 Task: Add an event with the title Third Client Appreciation Luncheon and Networking Session, date '2024/03/20', time 8:30 AM to 10:30 AMand add a description: Participants will engage in self-reflection activities to enhance self-awareness and personal growth as leaders. They will explore strategies for continuous learning, self-motivation, and personal development., put the event into Blue category, logged in from the account softage.8@softage.netand send the event invitation to softage.3@softage.net and softage.4@softage.net. Set a reminder for the event At time of event
Action: Mouse moved to (132, 146)
Screenshot: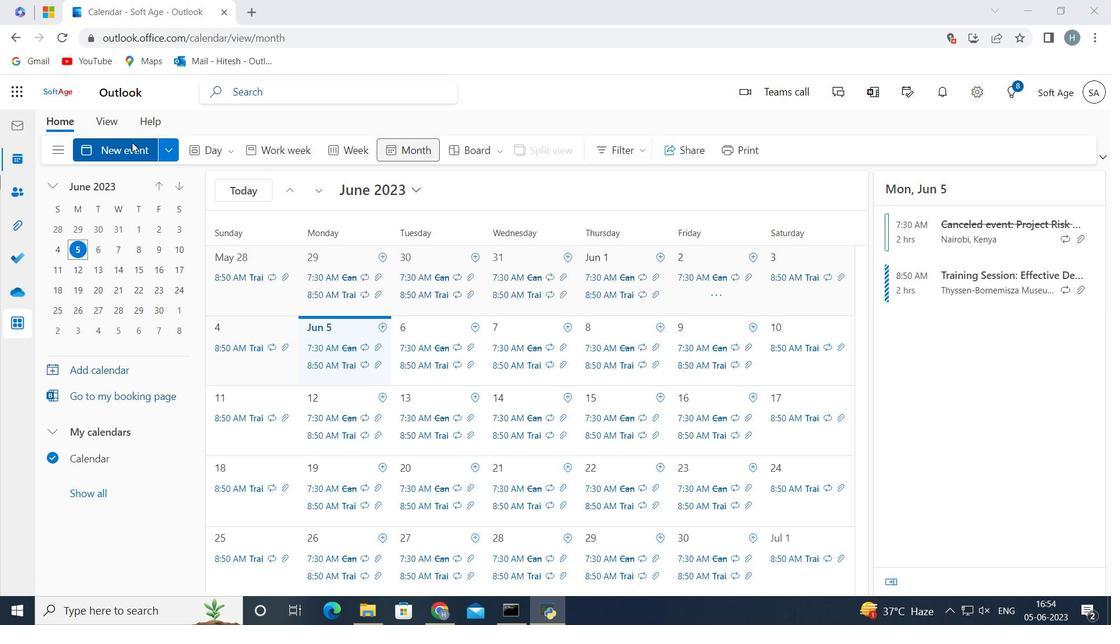 
Action: Mouse pressed left at (132, 146)
Screenshot: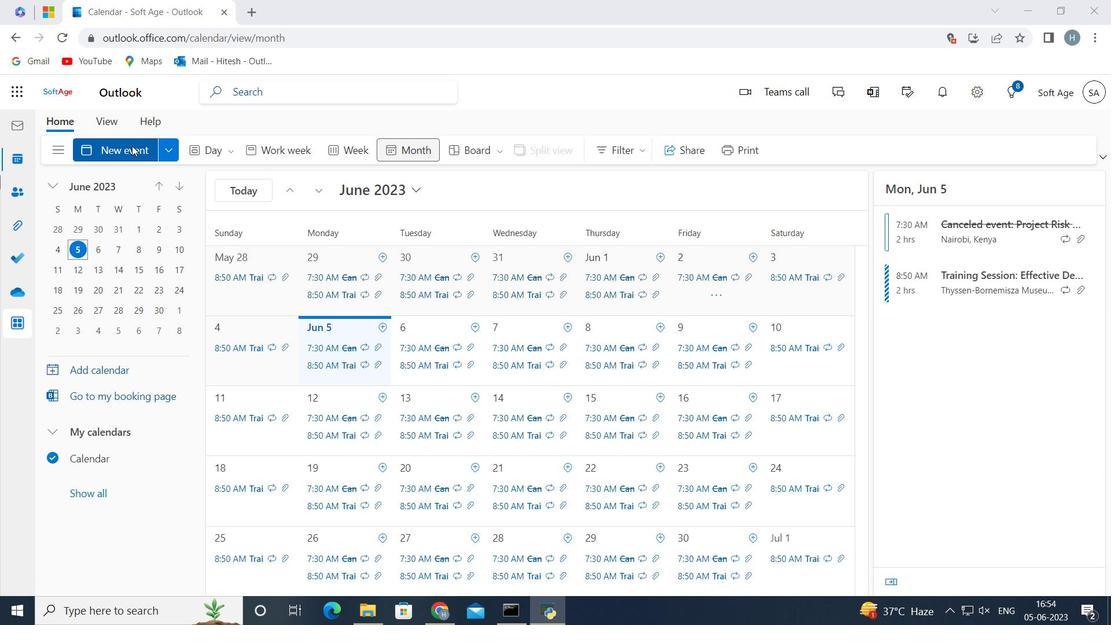 
Action: Mouse moved to (338, 234)
Screenshot: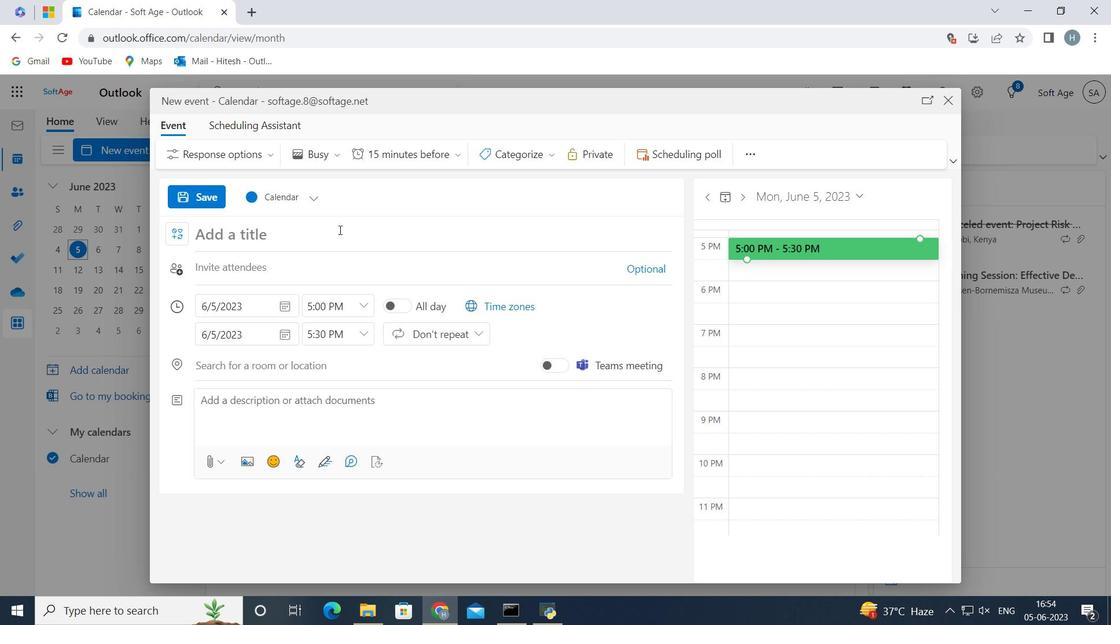 
Action: Mouse pressed left at (338, 234)
Screenshot: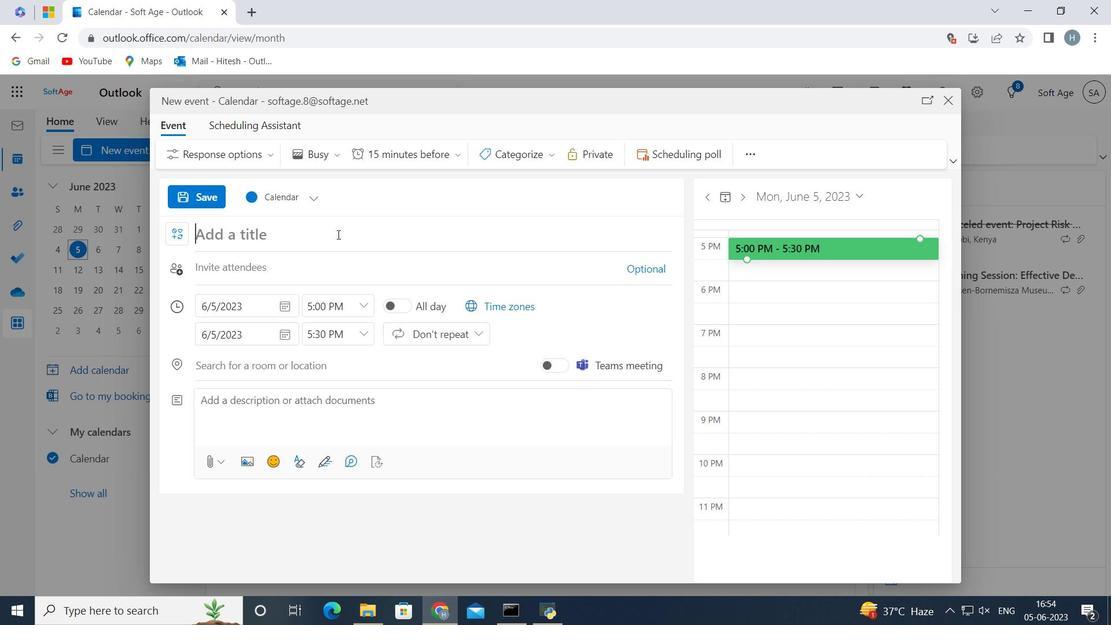 
Action: Key pressed <Key.shift>Third<Key.space><Key.shift>Client<Key.space><Key.shift>Appreciation<Key.space><Key.shift>Luncheon<Key.space>and<Key.space><Key.shift>Networking<Key.space><Key.shift>Session<Key.space>
Screenshot: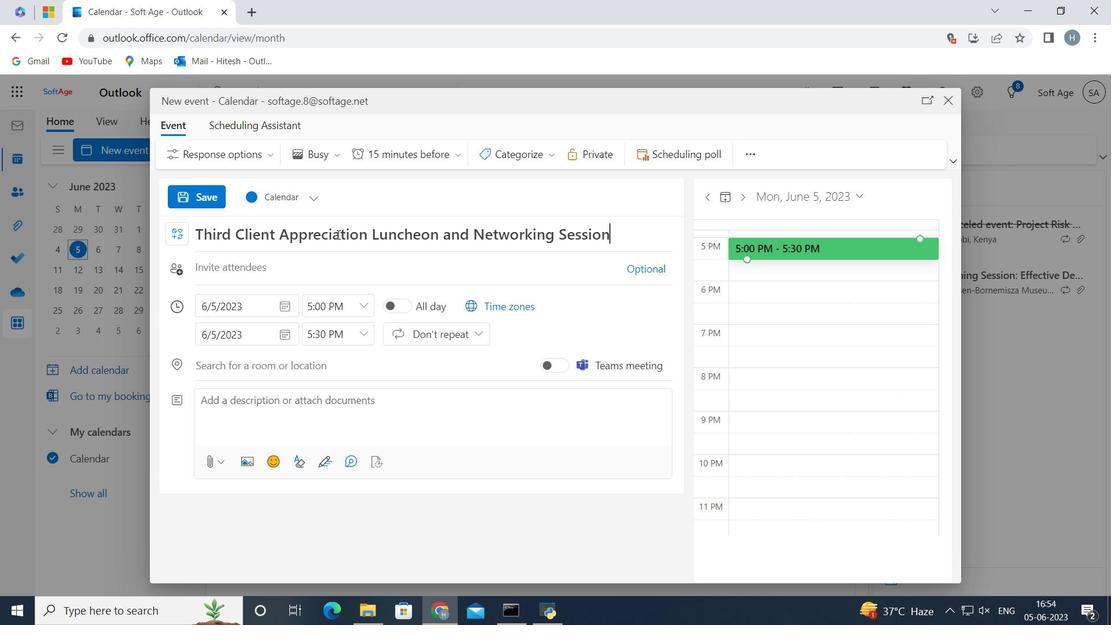
Action: Mouse moved to (286, 302)
Screenshot: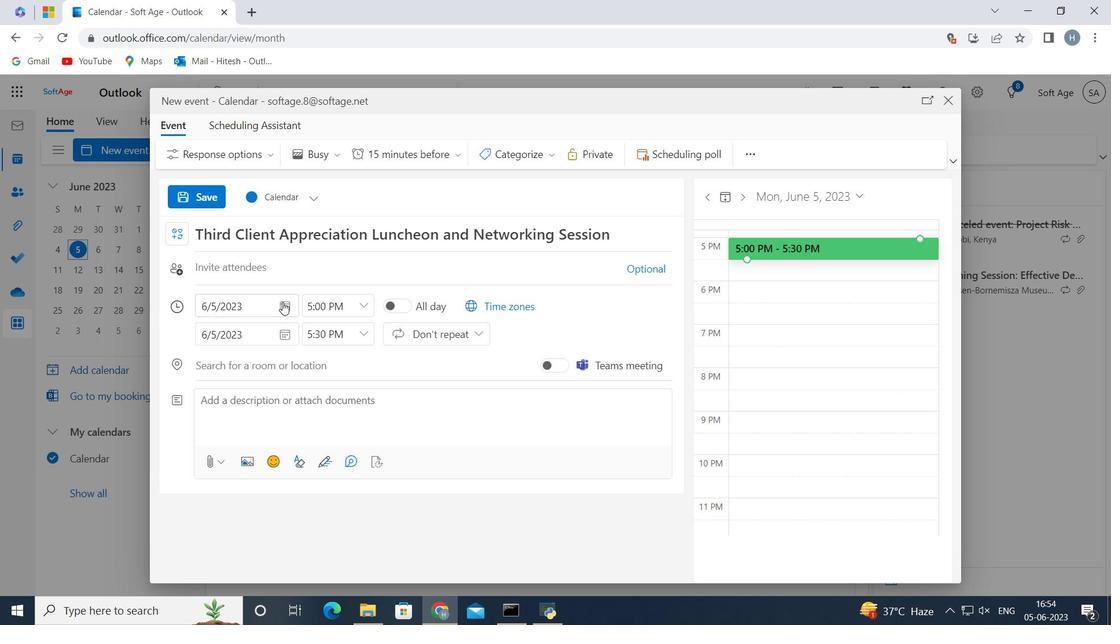 
Action: Mouse pressed left at (286, 302)
Screenshot: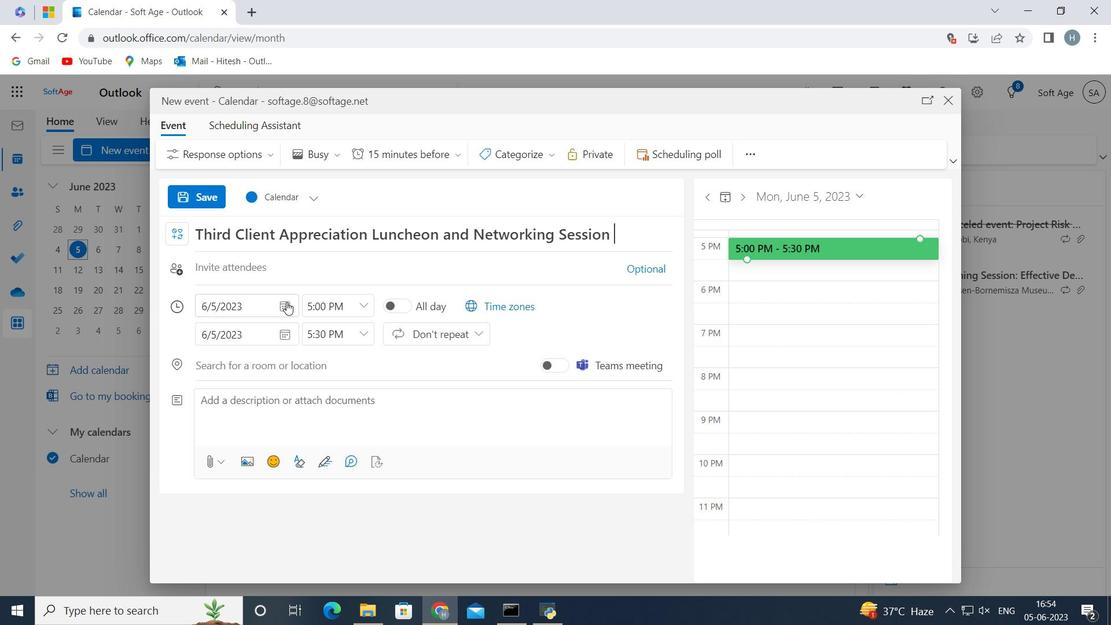 
Action: Mouse moved to (250, 329)
Screenshot: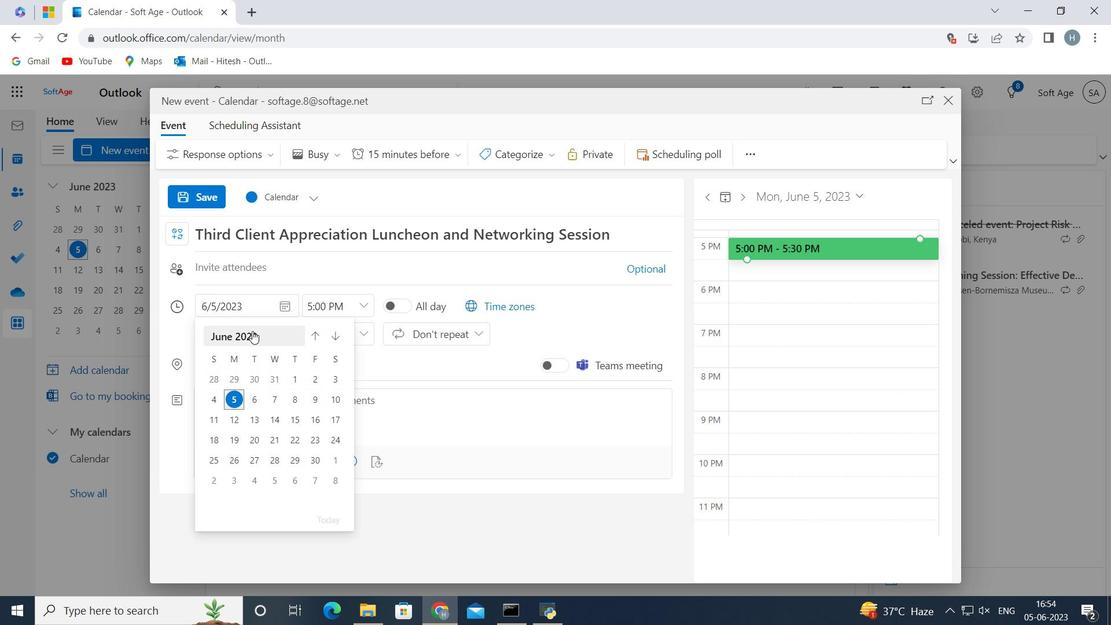 
Action: Mouse pressed left at (250, 329)
Screenshot: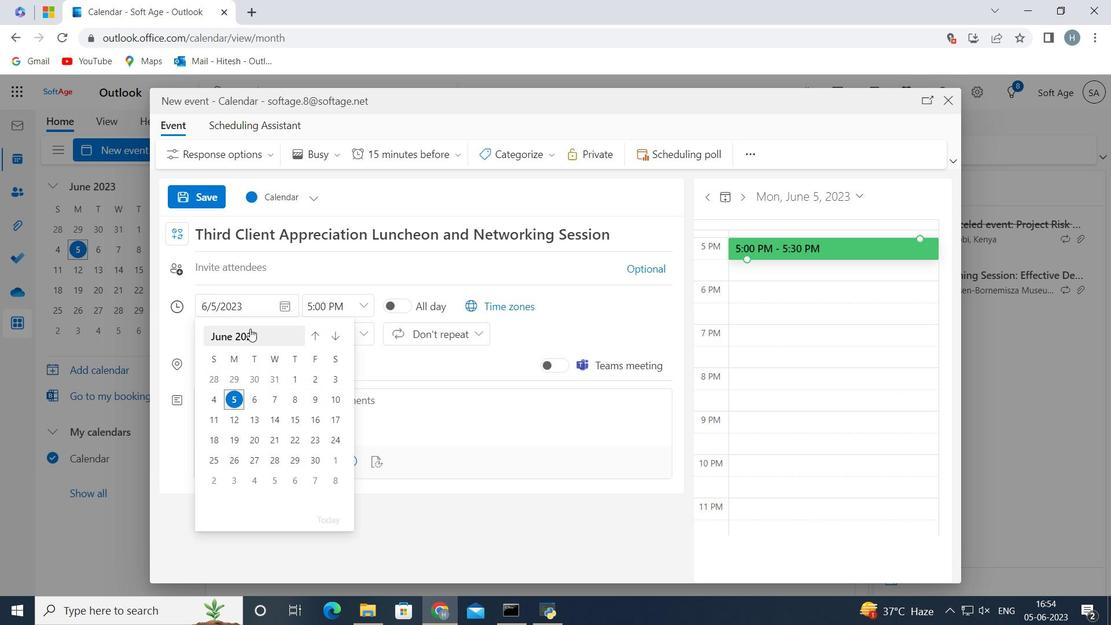 
Action: Mouse pressed left at (250, 329)
Screenshot: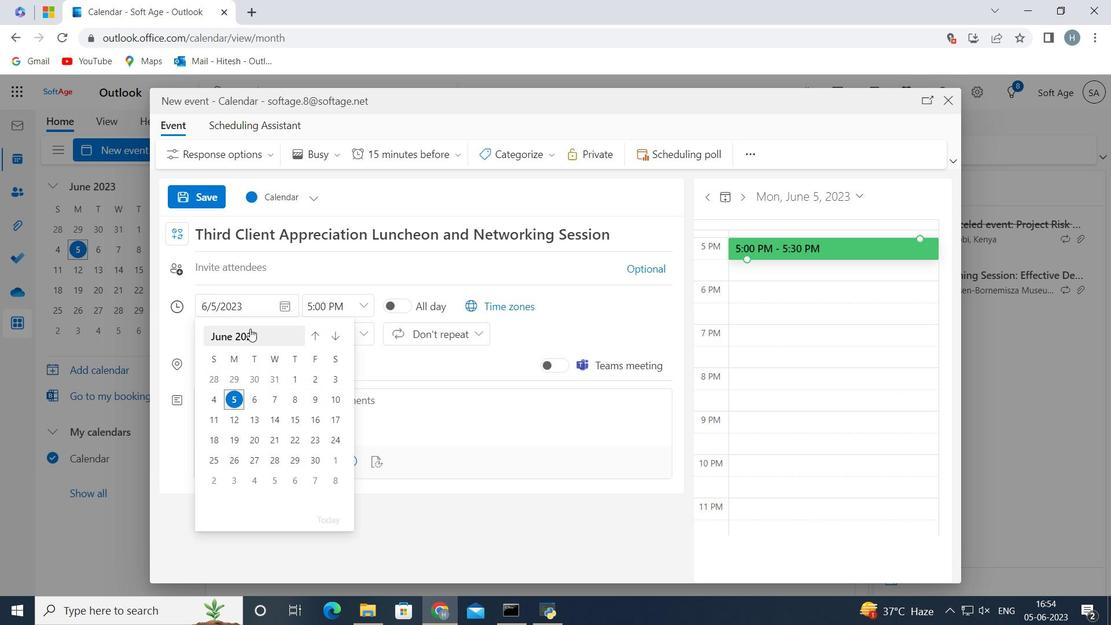 
Action: Mouse moved to (225, 400)
Screenshot: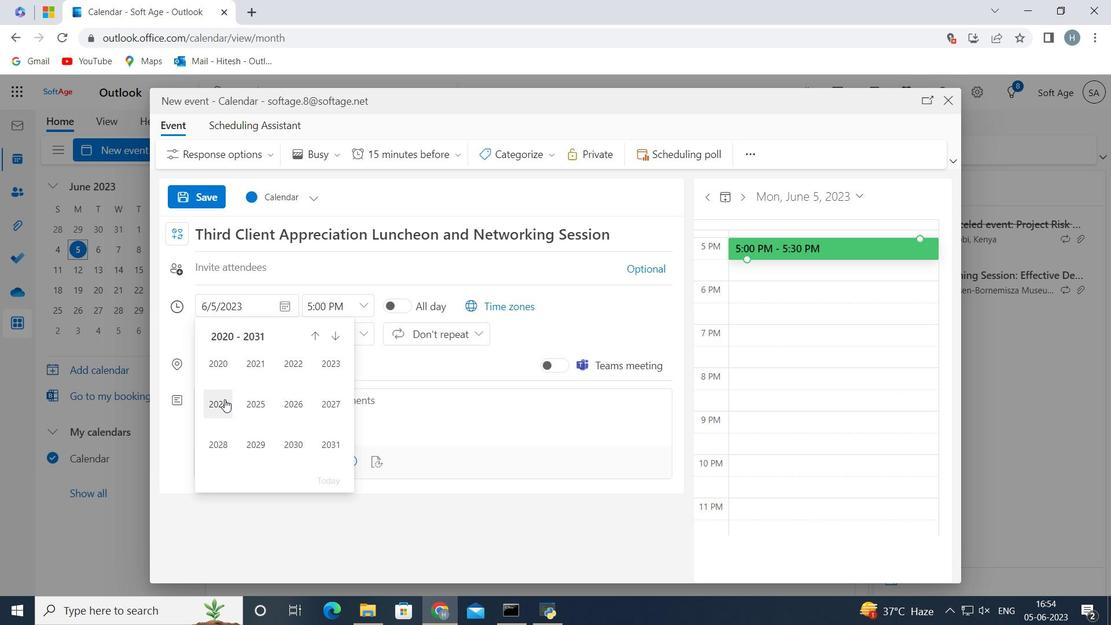 
Action: Mouse pressed left at (225, 400)
Screenshot: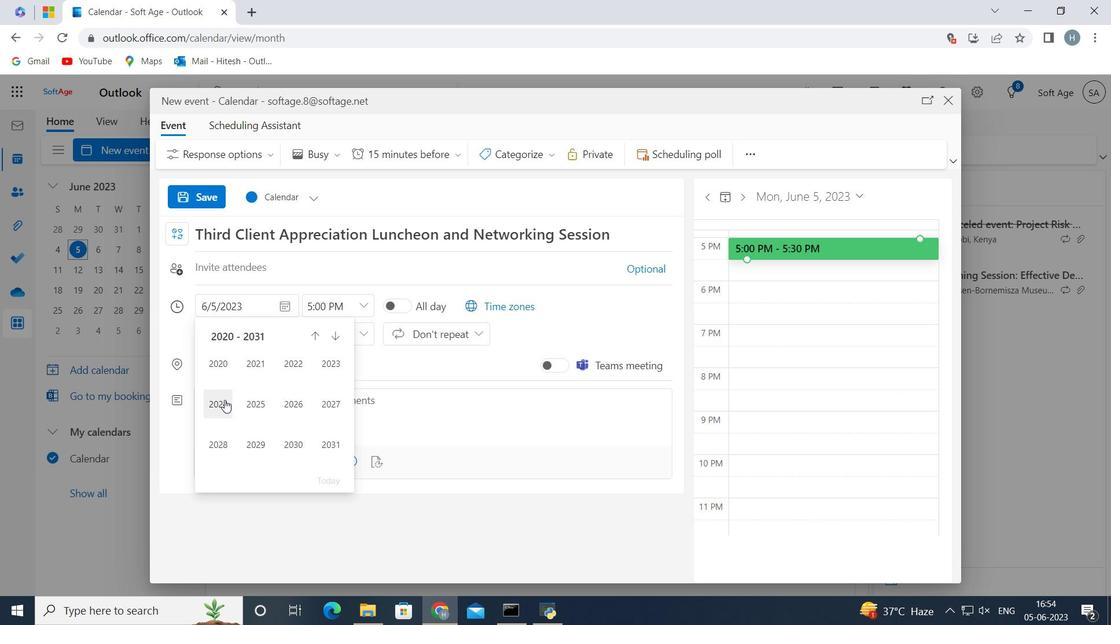 
Action: Mouse moved to (292, 367)
Screenshot: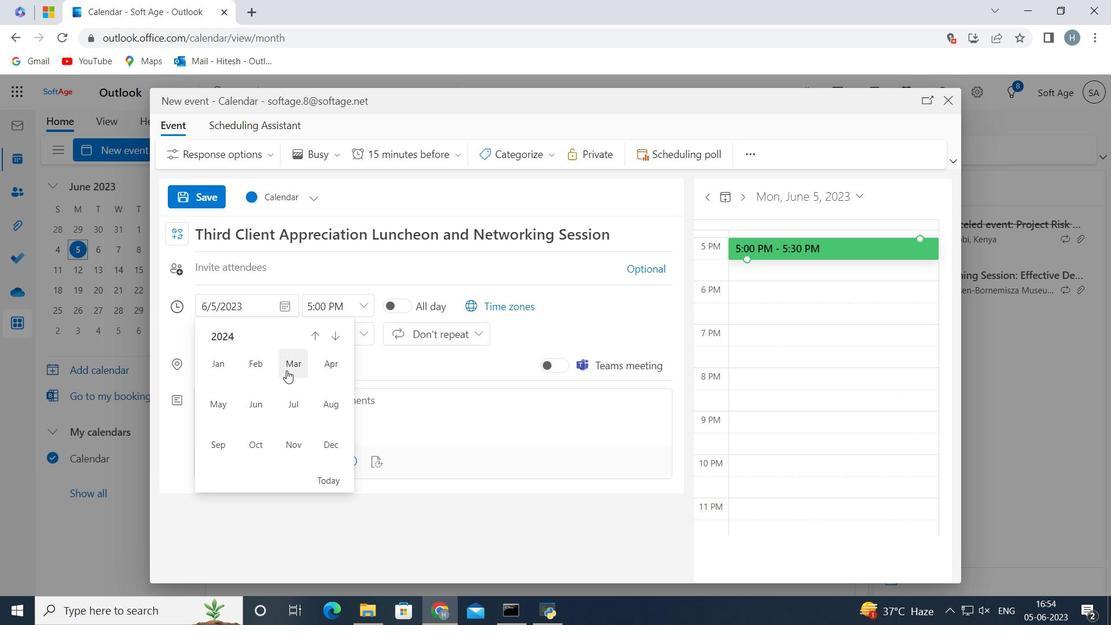 
Action: Mouse pressed left at (292, 367)
Screenshot: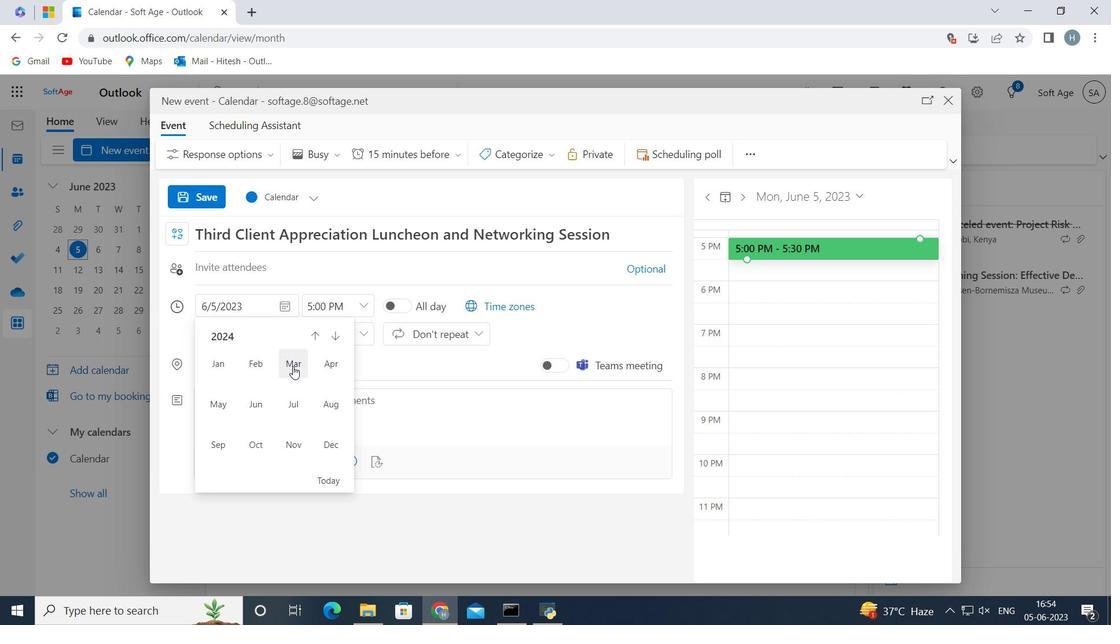 
Action: Mouse moved to (274, 438)
Screenshot: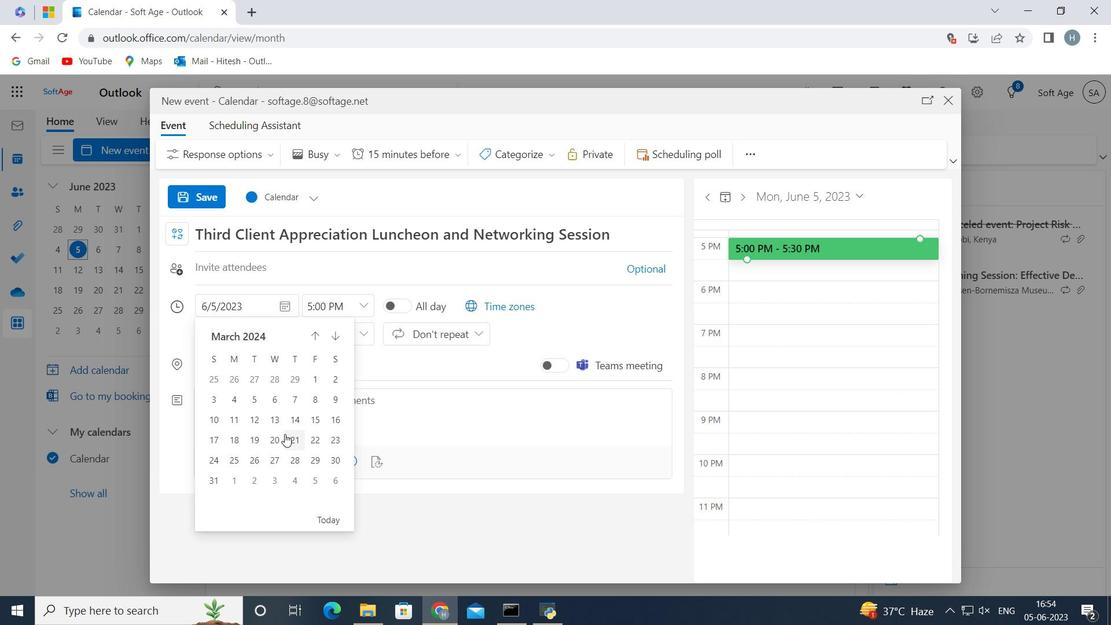 
Action: Mouse pressed left at (274, 438)
Screenshot: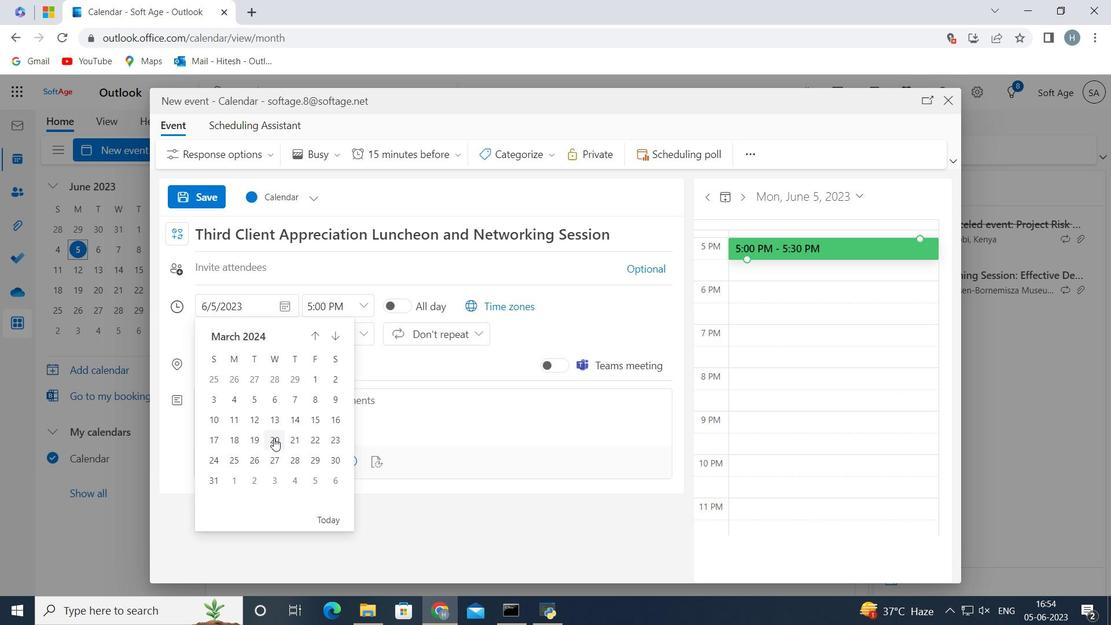 
Action: Mouse moved to (364, 306)
Screenshot: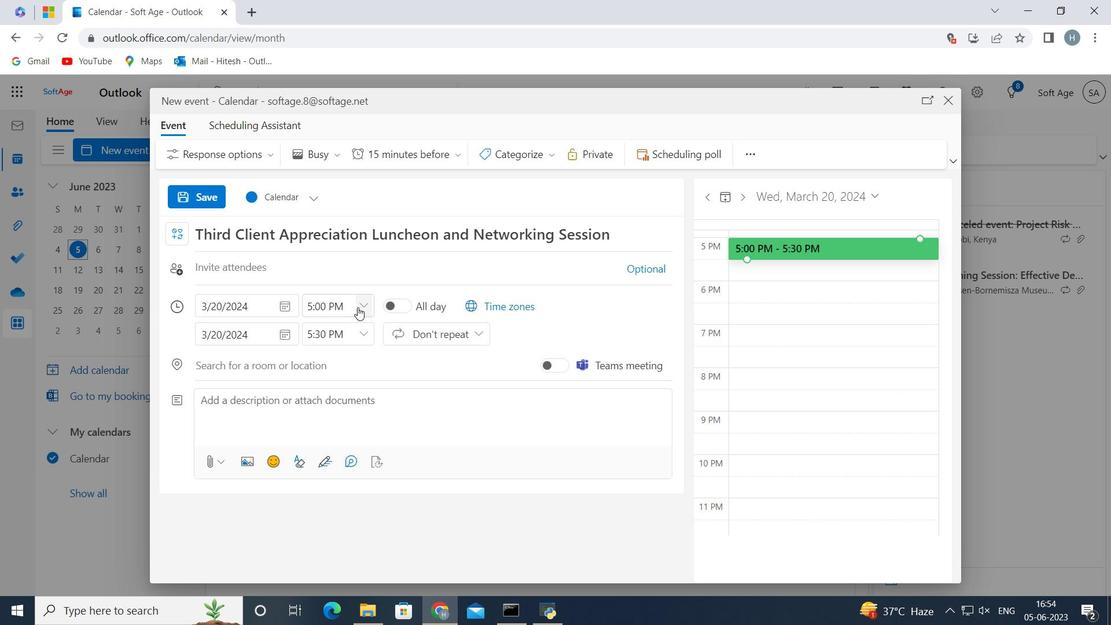 
Action: Mouse pressed left at (364, 306)
Screenshot: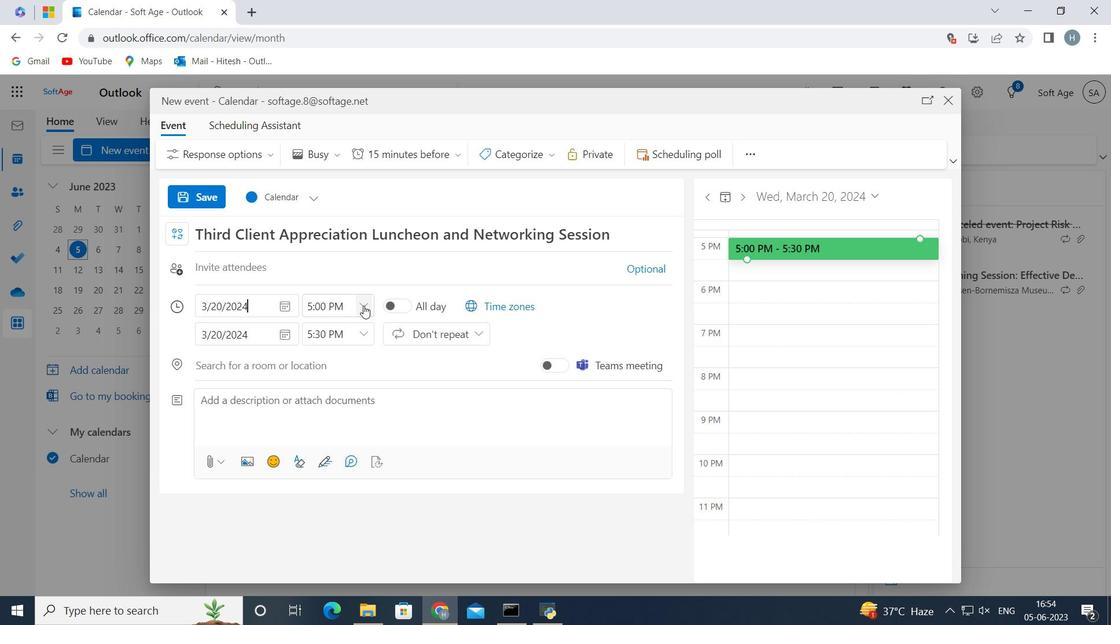 
Action: Mouse moved to (352, 377)
Screenshot: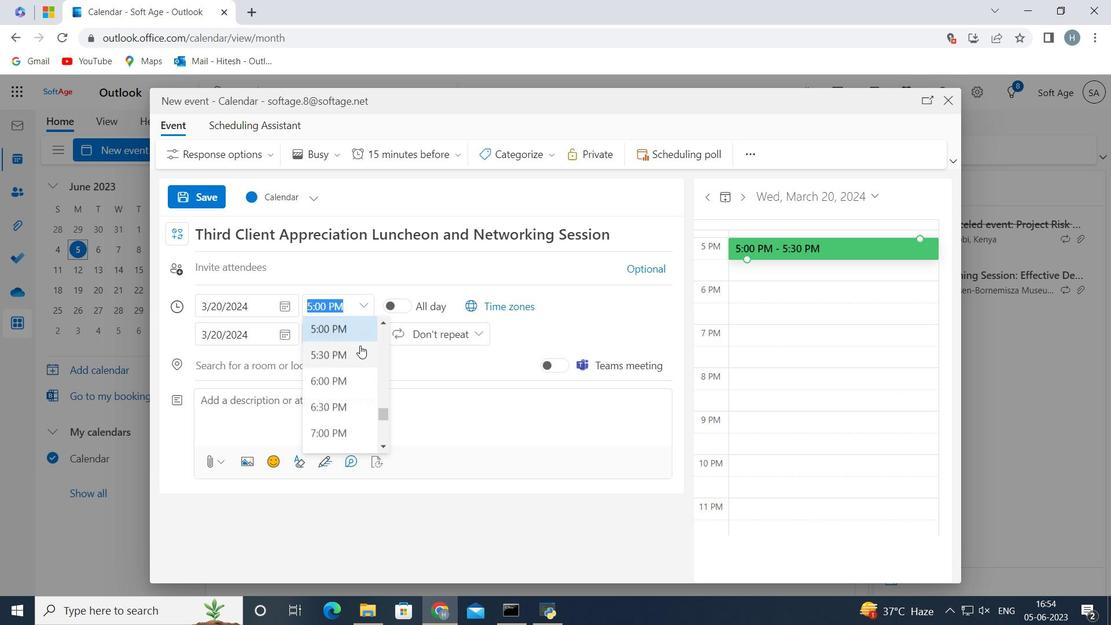 
Action: Mouse scrolled (352, 378) with delta (0, 0)
Screenshot: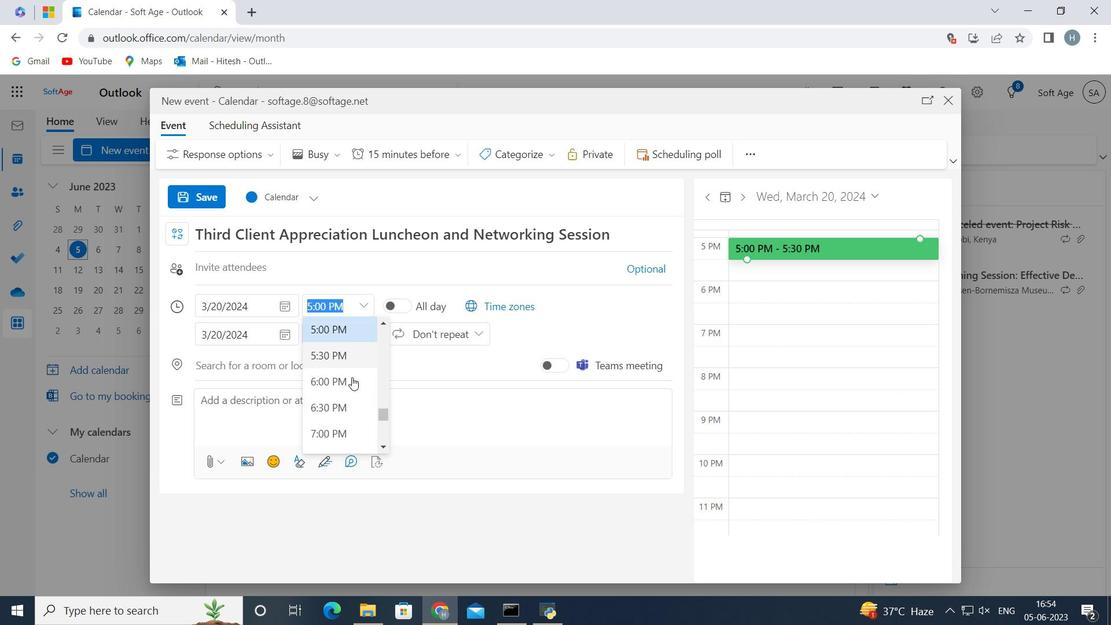 
Action: Mouse scrolled (352, 378) with delta (0, 0)
Screenshot: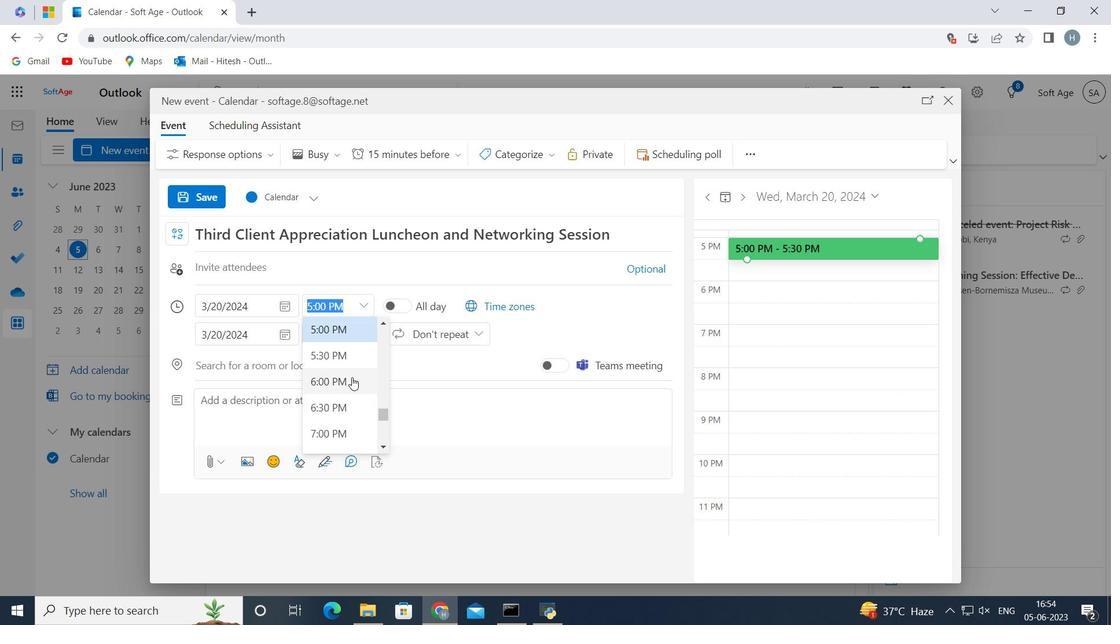 
Action: Mouse scrolled (352, 378) with delta (0, 0)
Screenshot: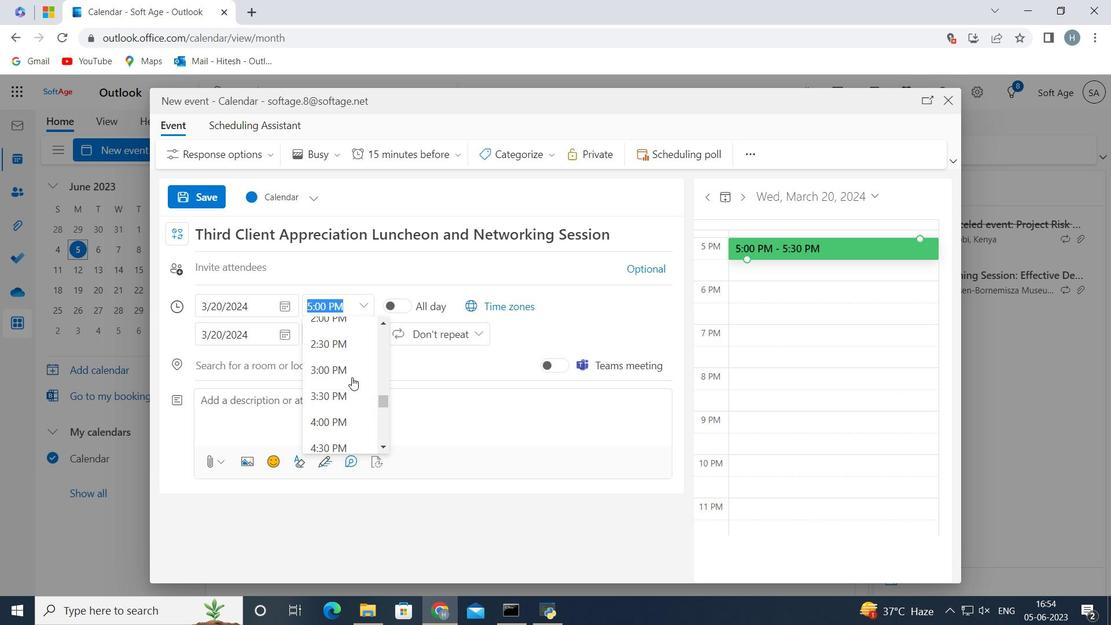
Action: Mouse scrolled (352, 378) with delta (0, 0)
Screenshot: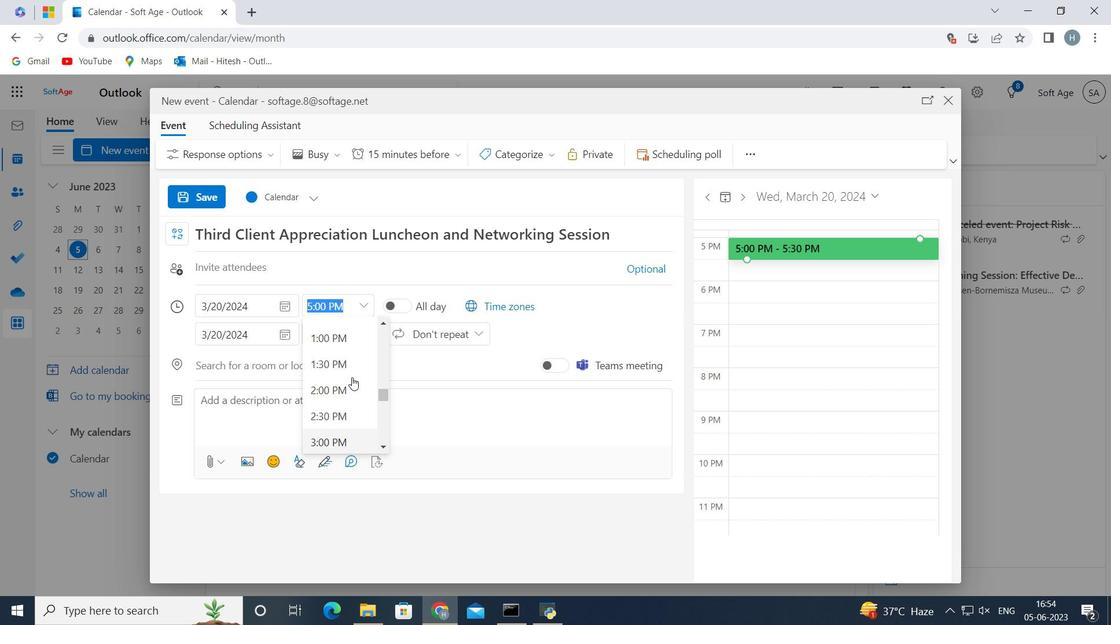 
Action: Mouse scrolled (352, 378) with delta (0, 0)
Screenshot: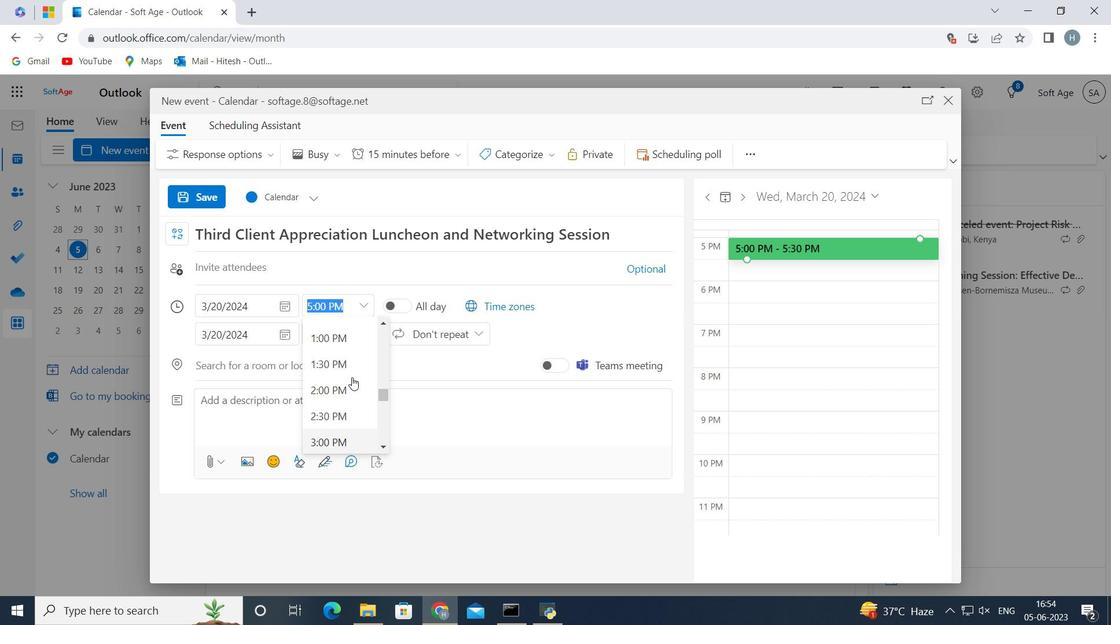 
Action: Mouse scrolled (352, 378) with delta (0, 0)
Screenshot: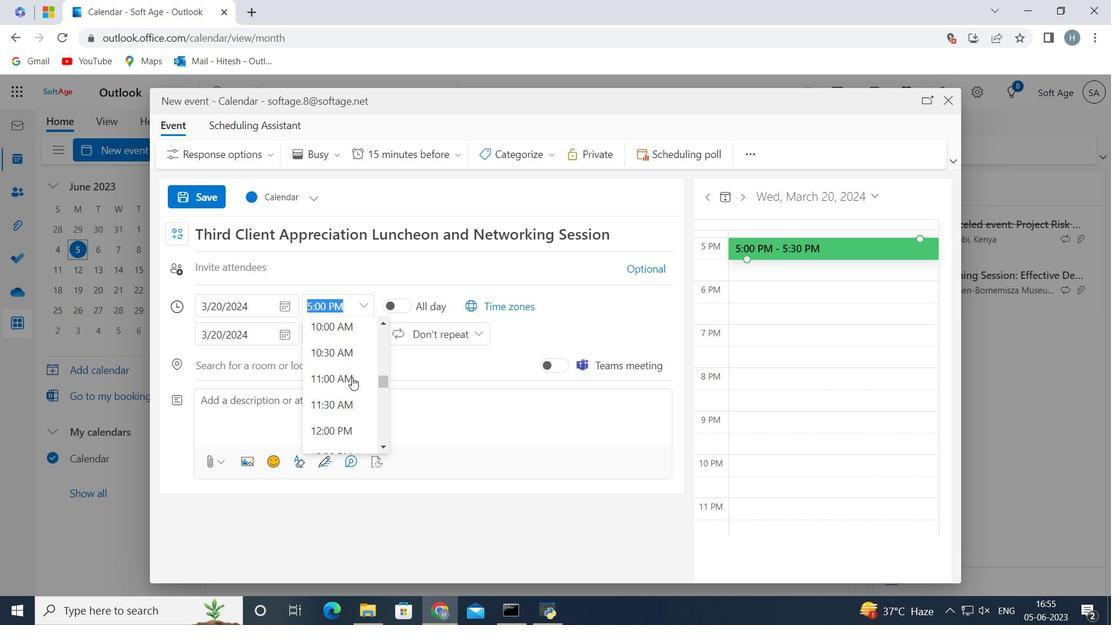 
Action: Mouse moved to (327, 322)
Screenshot: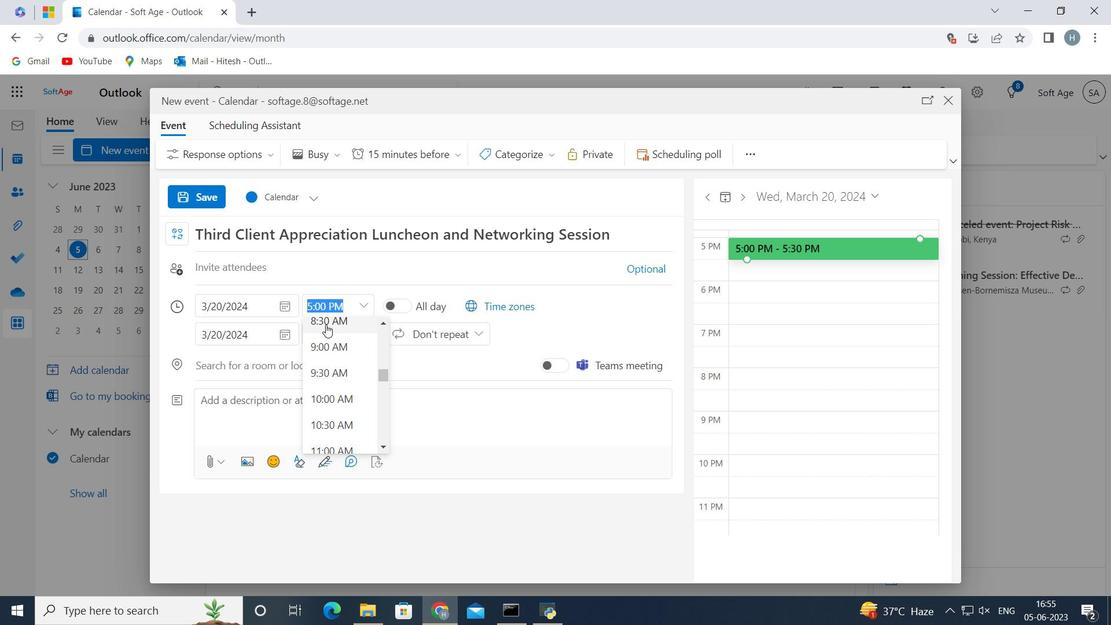 
Action: Mouse pressed left at (327, 322)
Screenshot: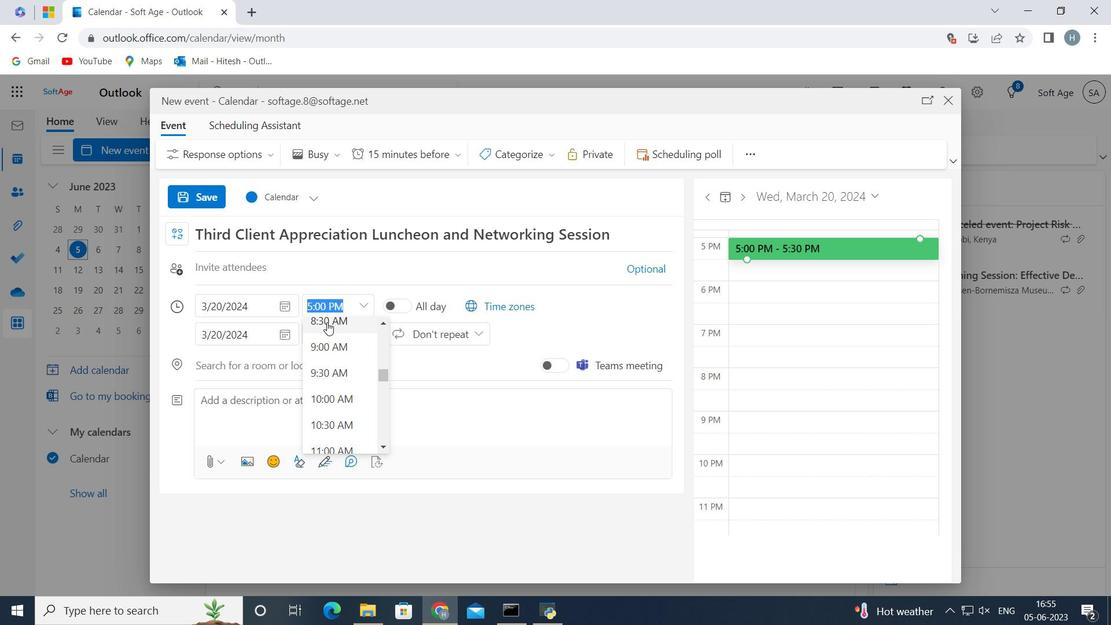 
Action: Mouse moved to (362, 335)
Screenshot: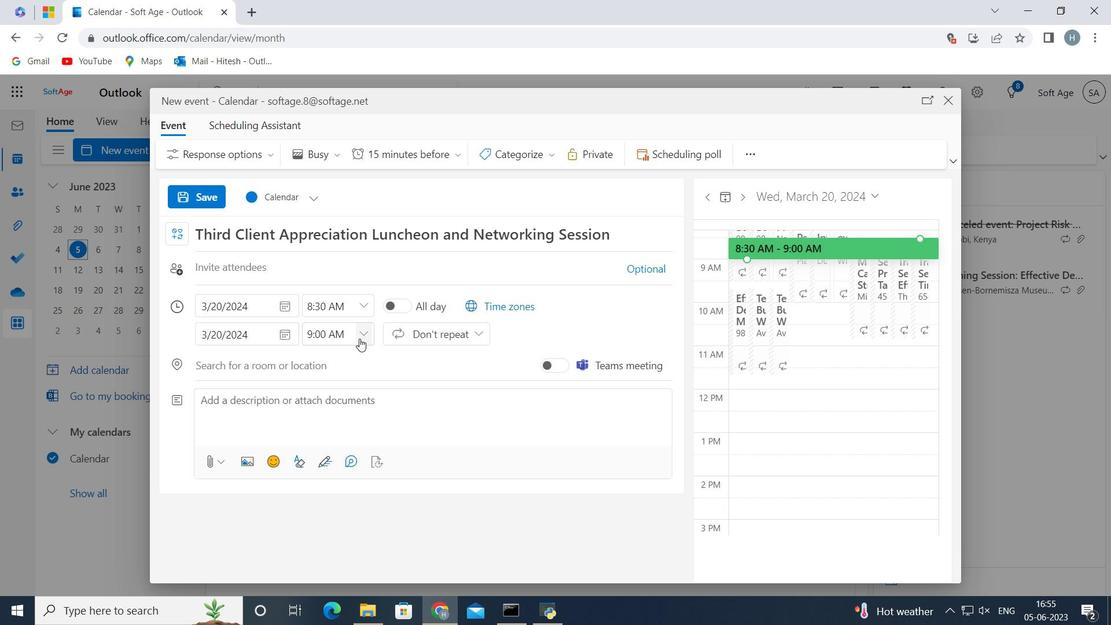 
Action: Mouse pressed left at (362, 335)
Screenshot: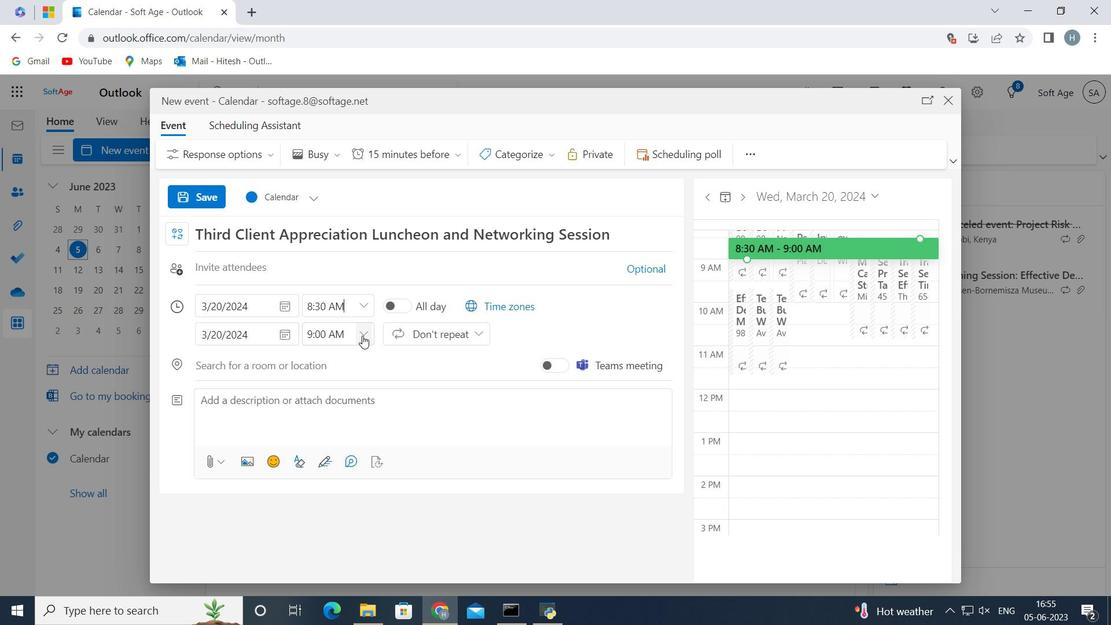 
Action: Mouse moved to (362, 437)
Screenshot: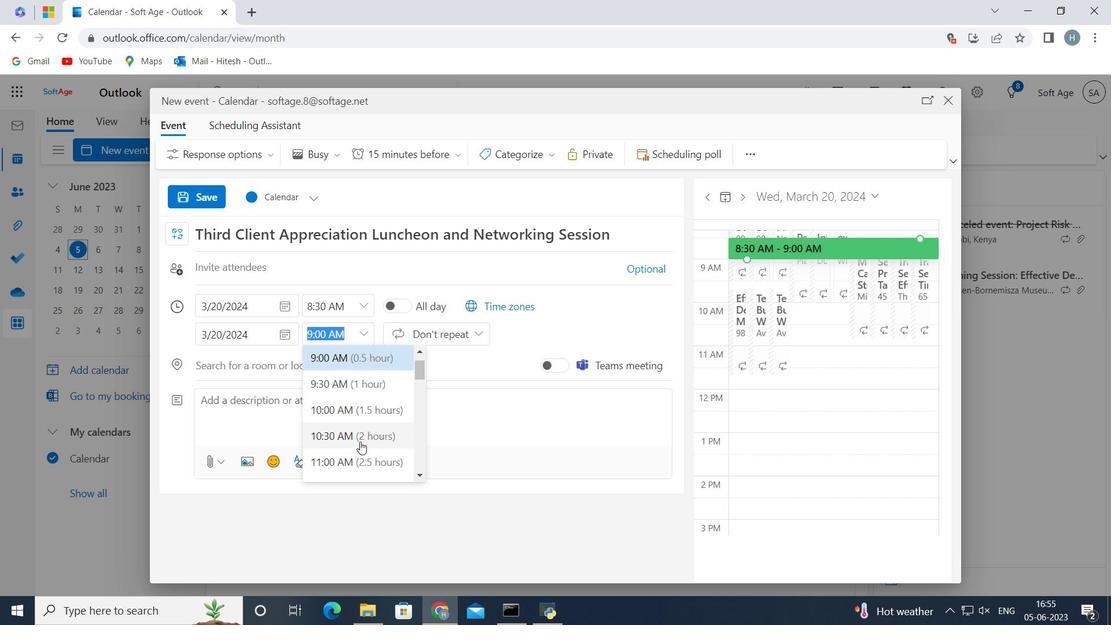 
Action: Mouse pressed left at (362, 437)
Screenshot: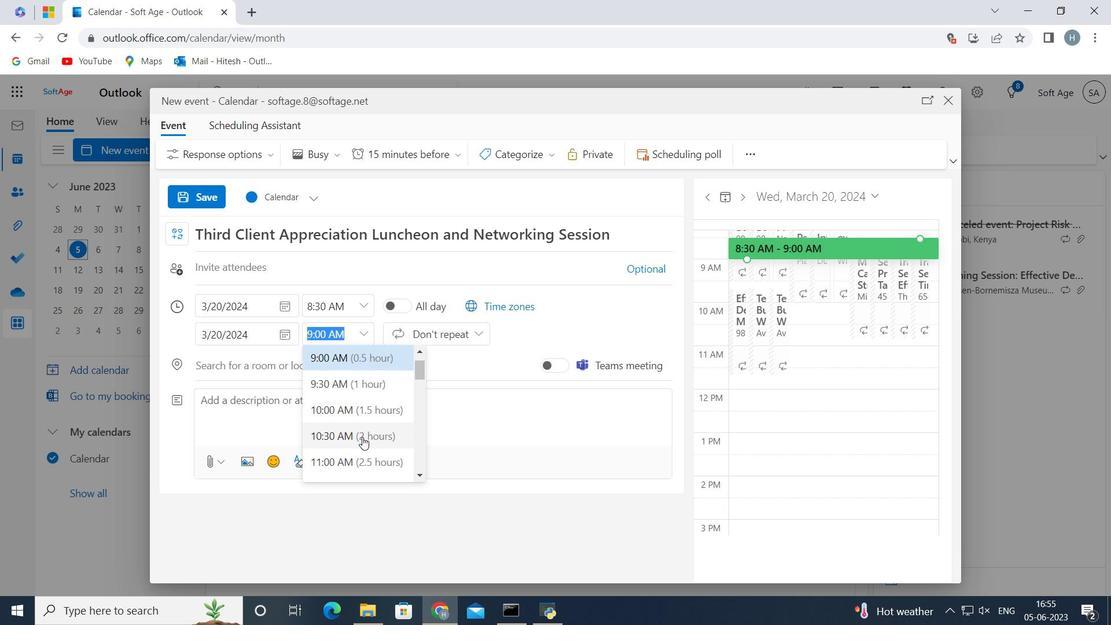 
Action: Mouse moved to (363, 401)
Screenshot: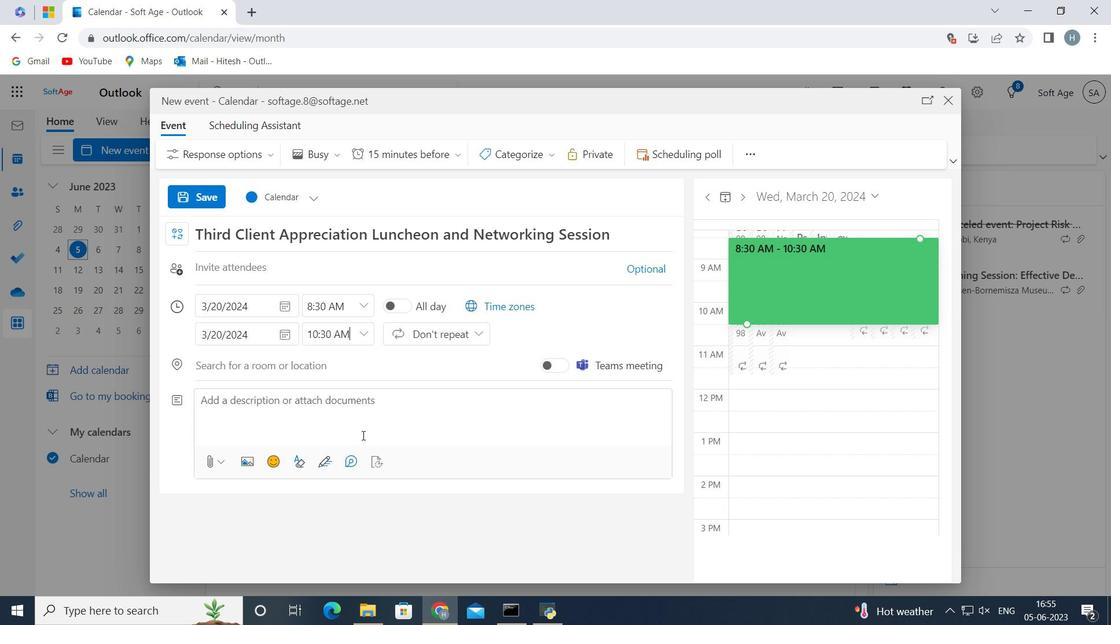 
Action: Mouse pressed left at (363, 401)
Screenshot: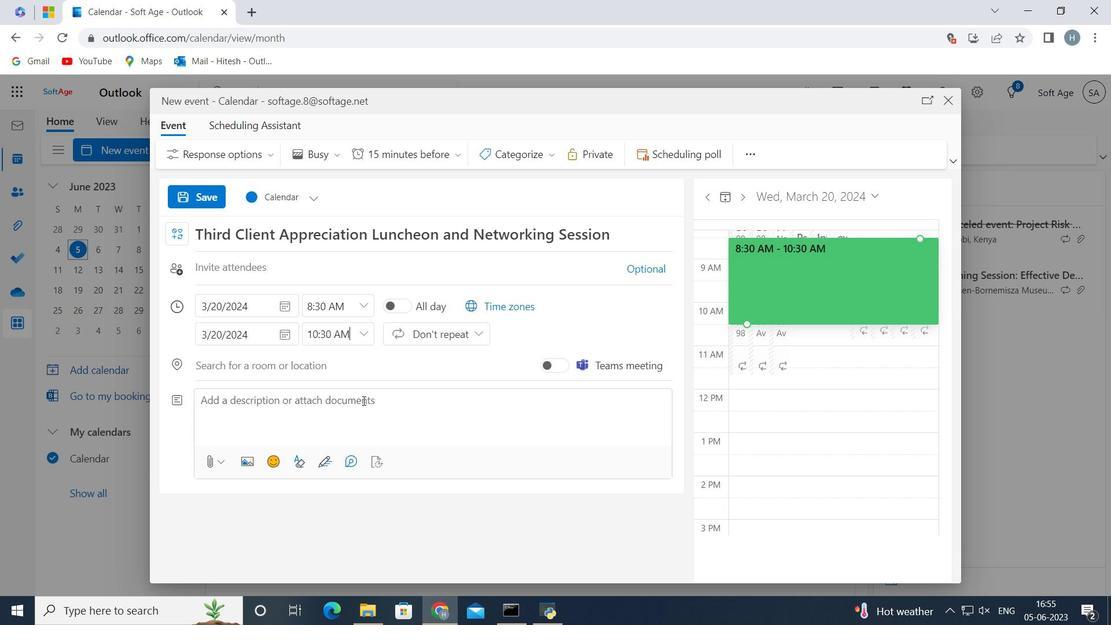 
Action: Key pressed <Key.shift><Key.shift><Key.shift><Key.shift><Key.shift><Key.shift><Key.shift><Key.shift><Key.shift>Participants<Key.space>will<Key.space>engage<Key.space>in<Key.space>self-reflection<Key.space>activities<Key.space>to<Key.space>enhance<Key.space>self-awareness<Key.space>and<Key.space>personal<Key.space>growth<Key.space>as<Key.space>leaders.<Key.space><Key.shift>They<Key.space>will<Key.space>explore<Key.space>strategies<Key.space>for<Key.space>continuous<Key.space>learning,<Key.space>self-motivation,<Key.space>and<Key.space>personal<Key.space>development.<Key.space>
Screenshot: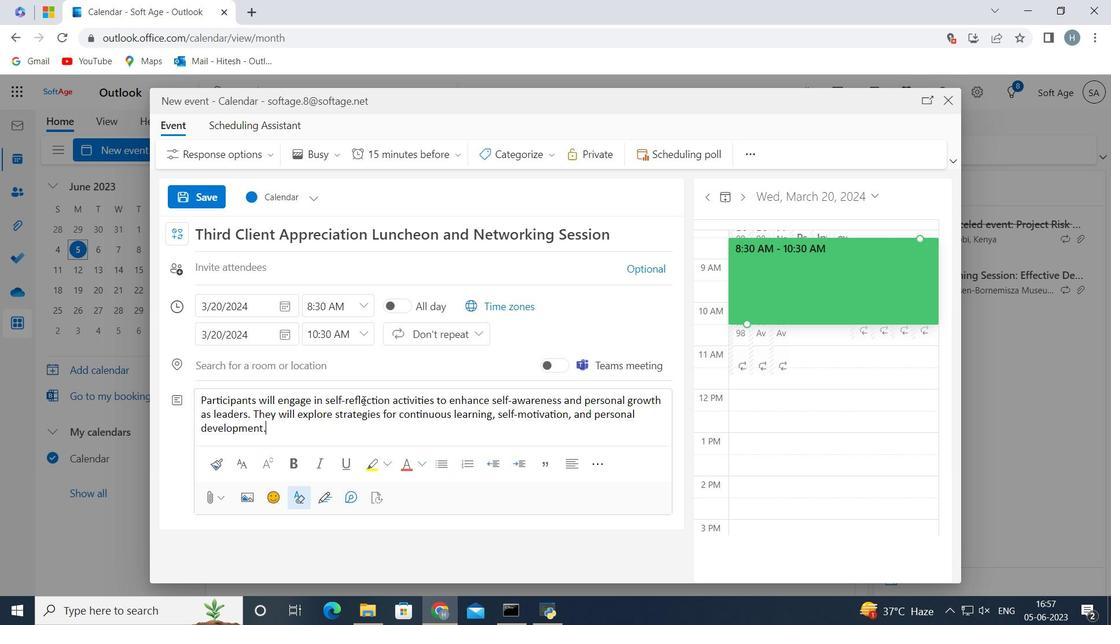 
Action: Mouse moved to (508, 157)
Screenshot: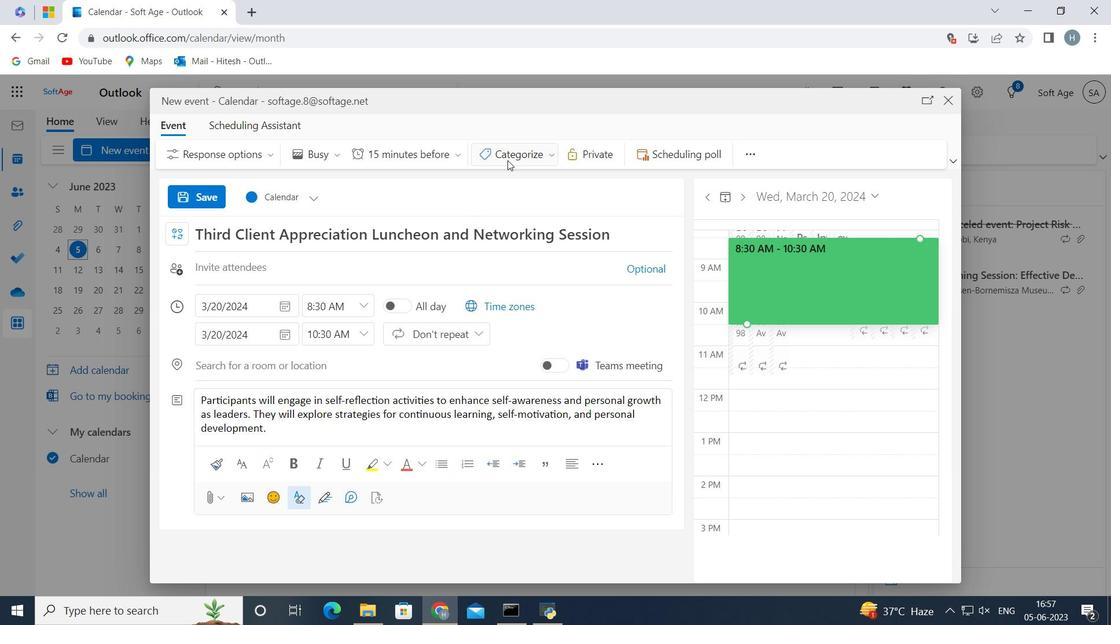 
Action: Mouse pressed left at (508, 157)
Screenshot: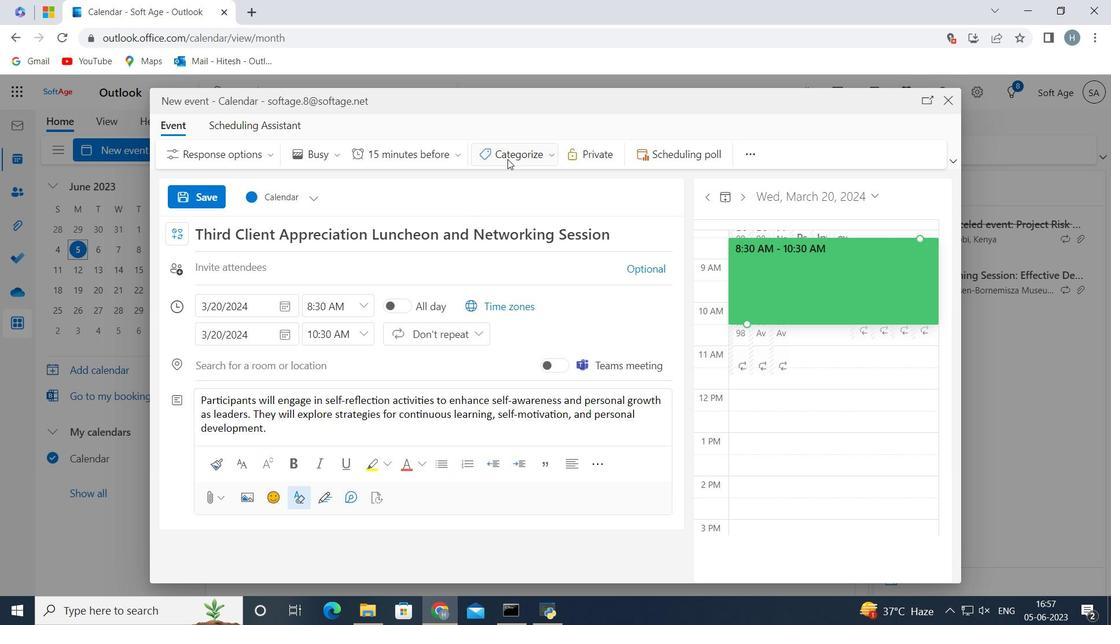 
Action: Mouse moved to (520, 183)
Screenshot: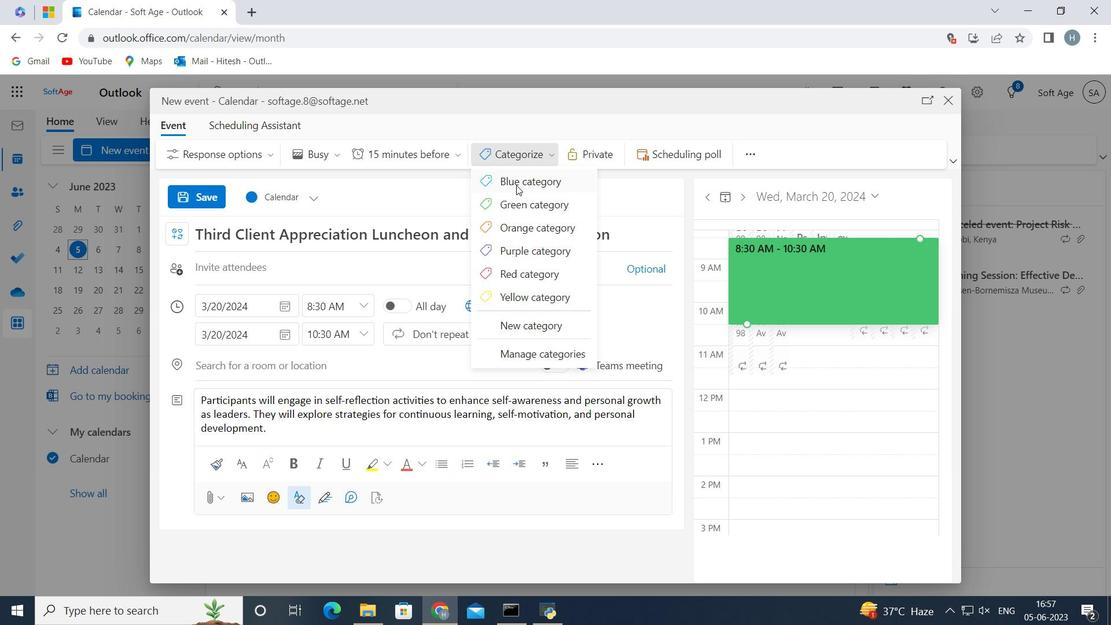 
Action: Mouse pressed left at (520, 183)
Screenshot: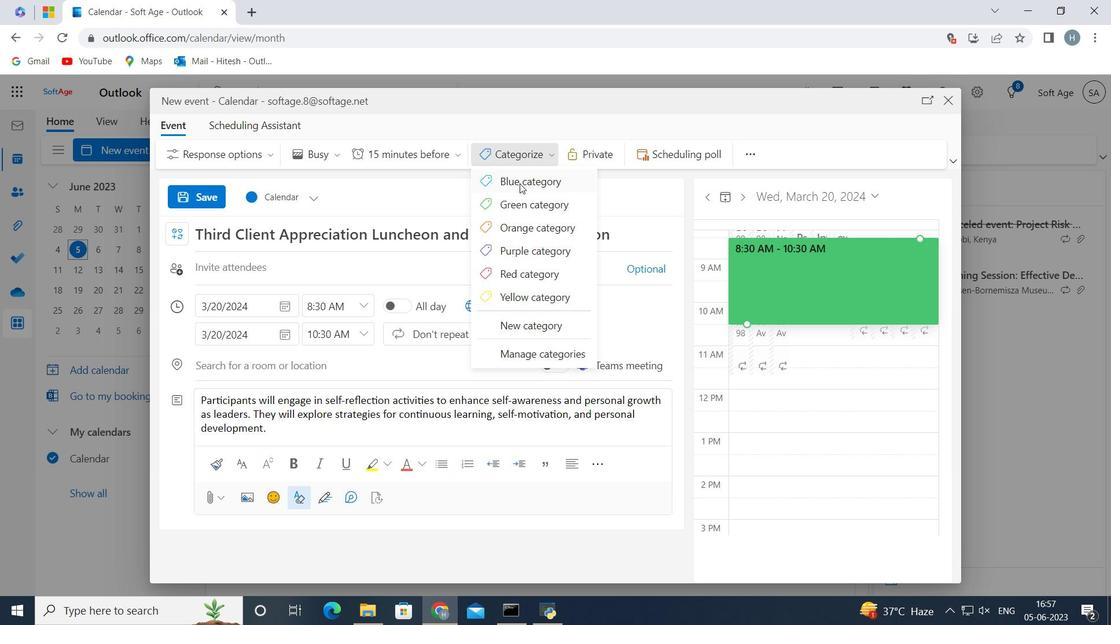 
Action: Mouse moved to (366, 269)
Screenshot: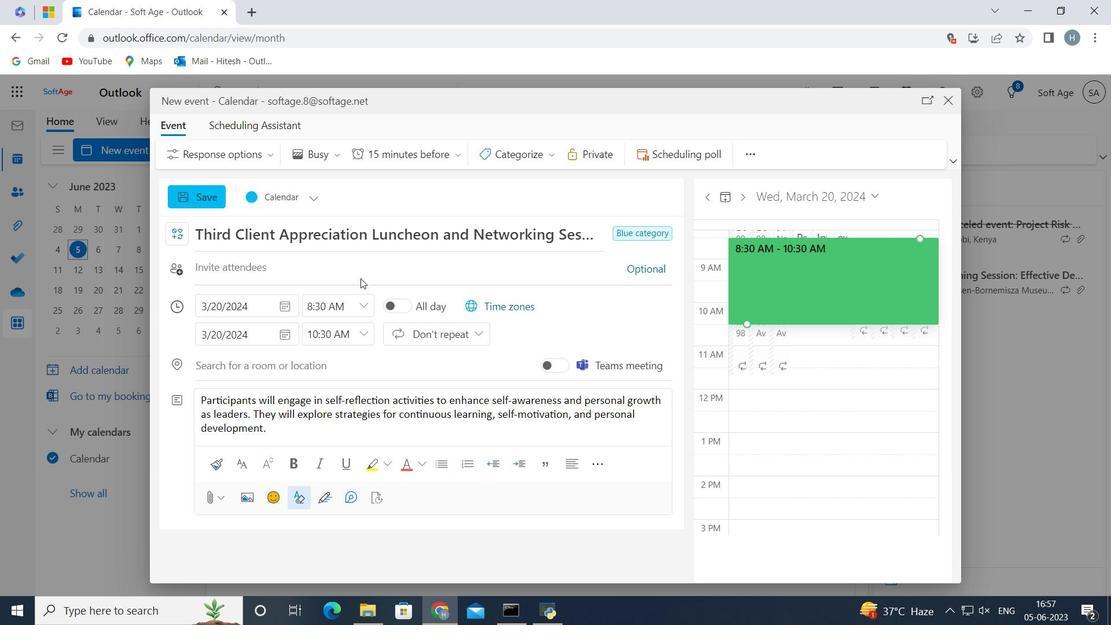 
Action: Mouse pressed left at (366, 269)
Screenshot: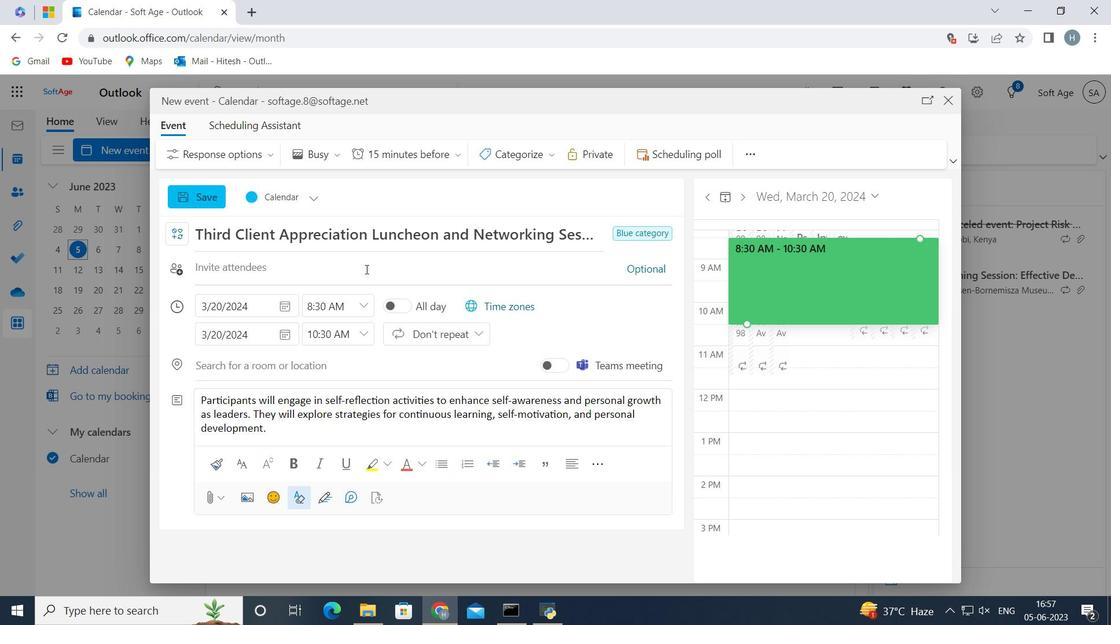 
Action: Key pressed softage.3<Key.shift>@softage.net
Screenshot: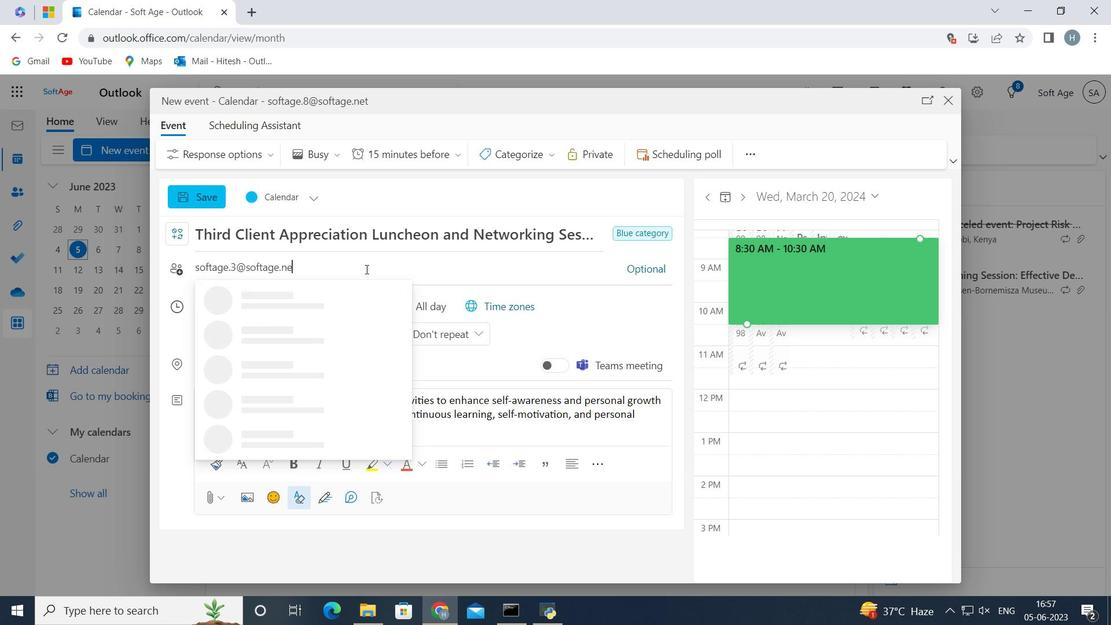 
Action: Mouse moved to (323, 297)
Screenshot: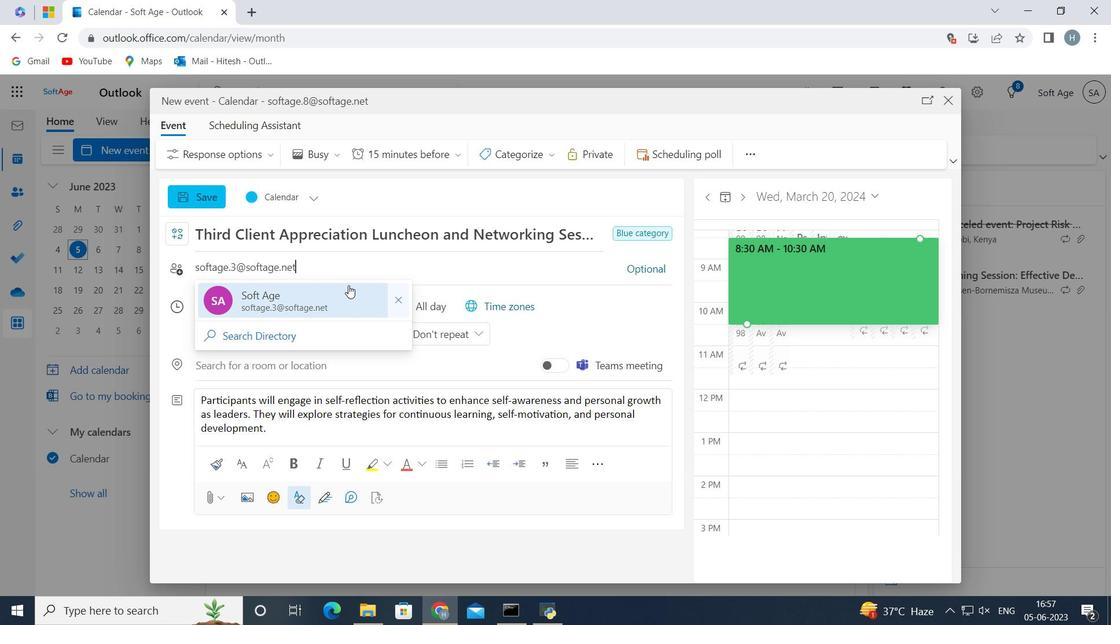 
Action: Mouse pressed left at (323, 297)
Screenshot: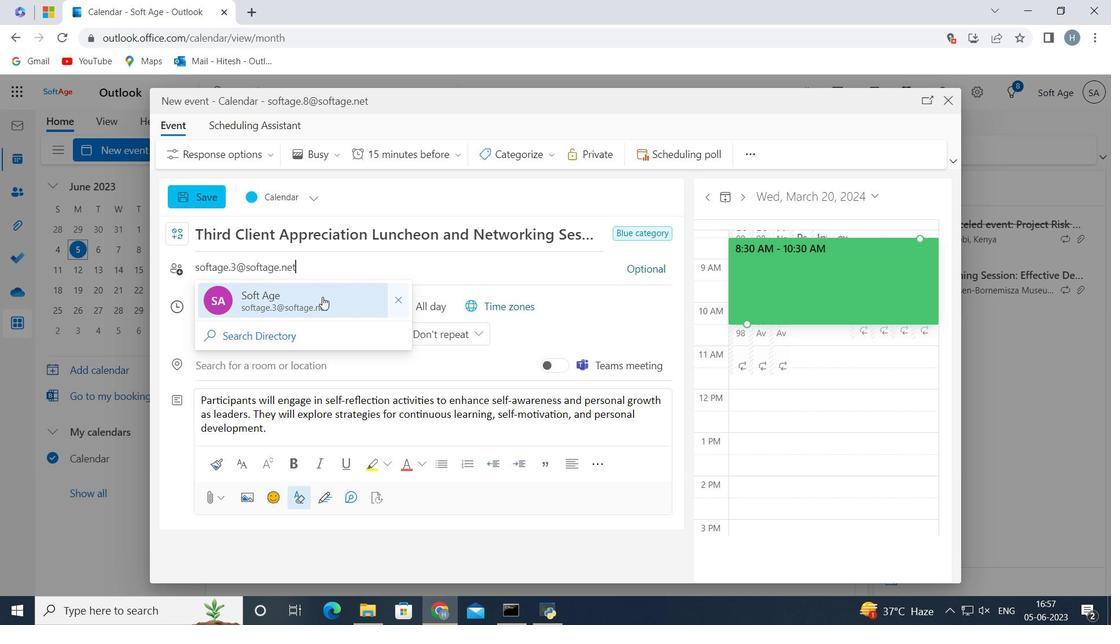 
Action: Mouse moved to (321, 299)
Screenshot: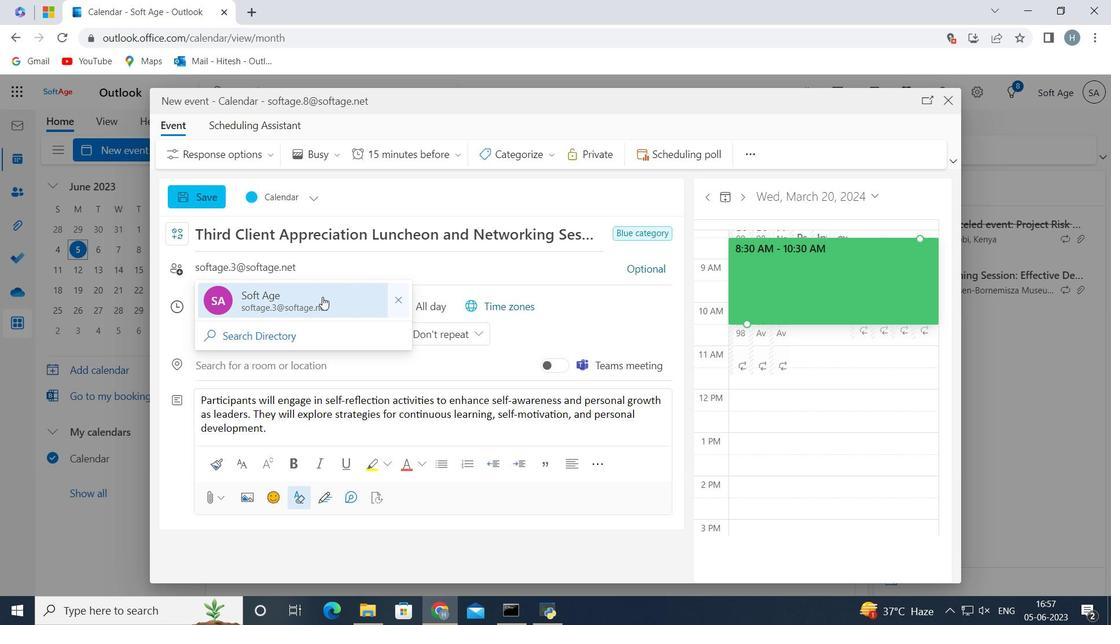 
Action: Key pressed softage.4<Key.shift>@softage.n
Screenshot: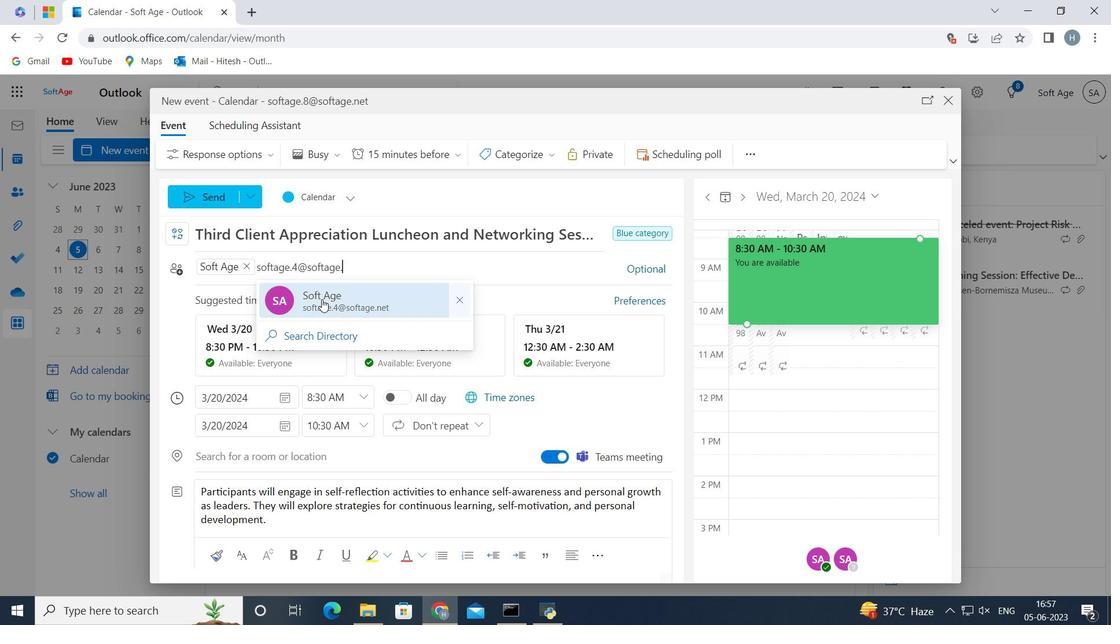 
Action: Mouse moved to (321, 299)
Screenshot: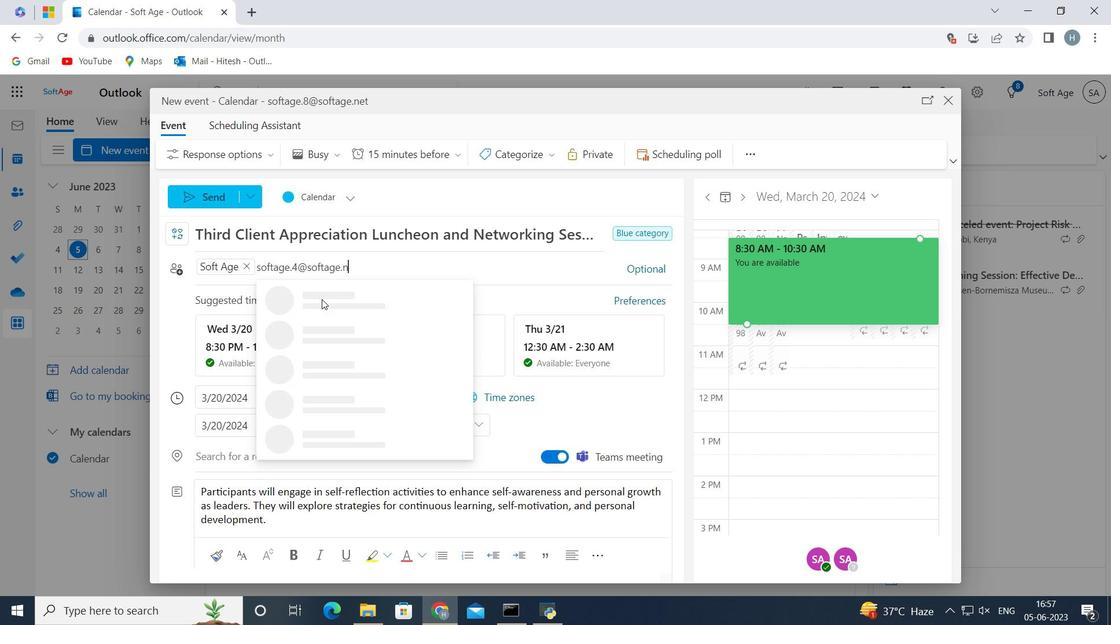 
Action: Key pressed et
Screenshot: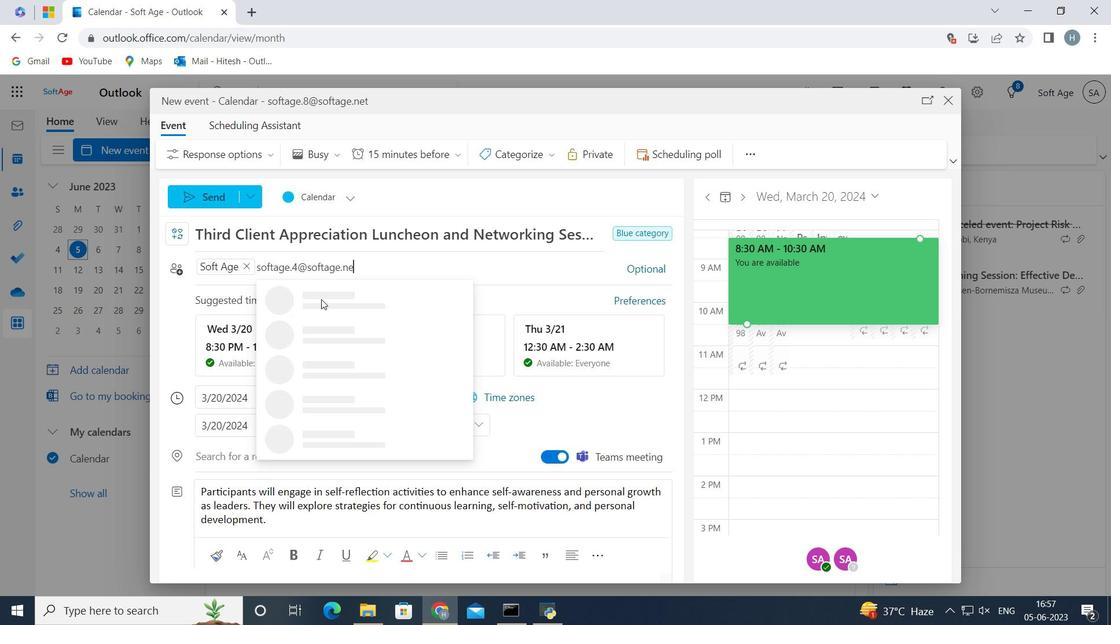 
Action: Mouse pressed left at (321, 299)
Screenshot: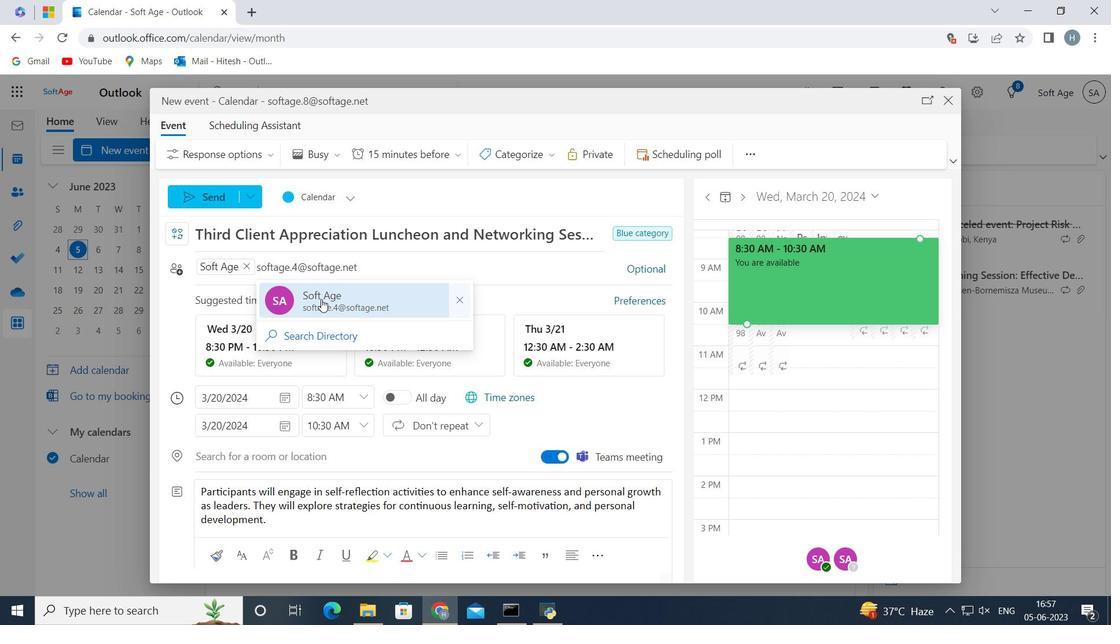
Action: Mouse moved to (444, 151)
Screenshot: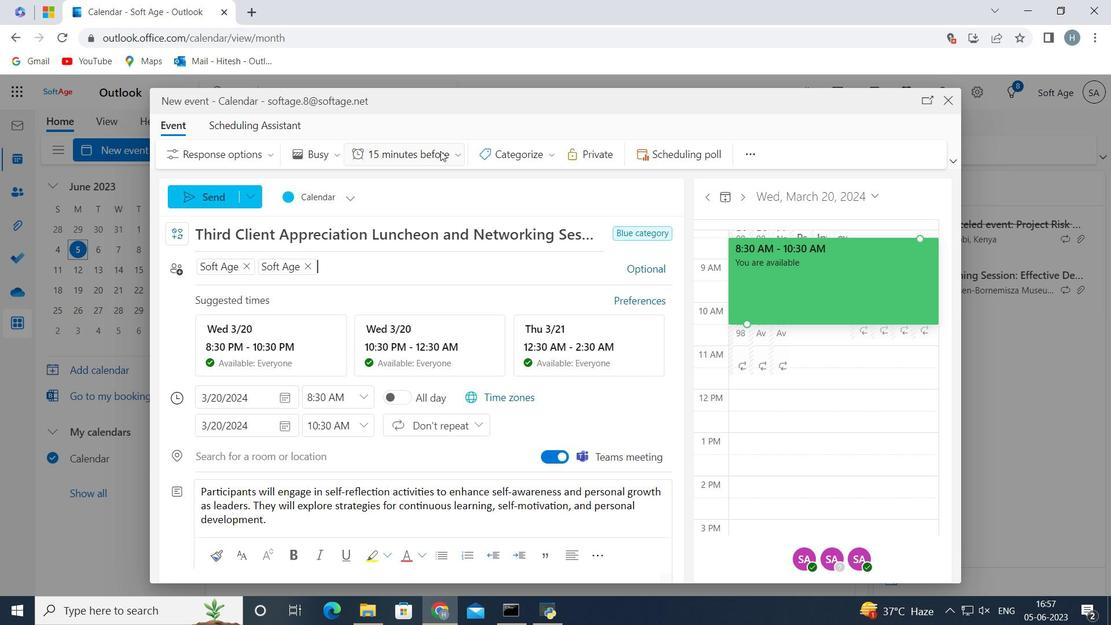 
Action: Mouse pressed left at (444, 151)
Screenshot: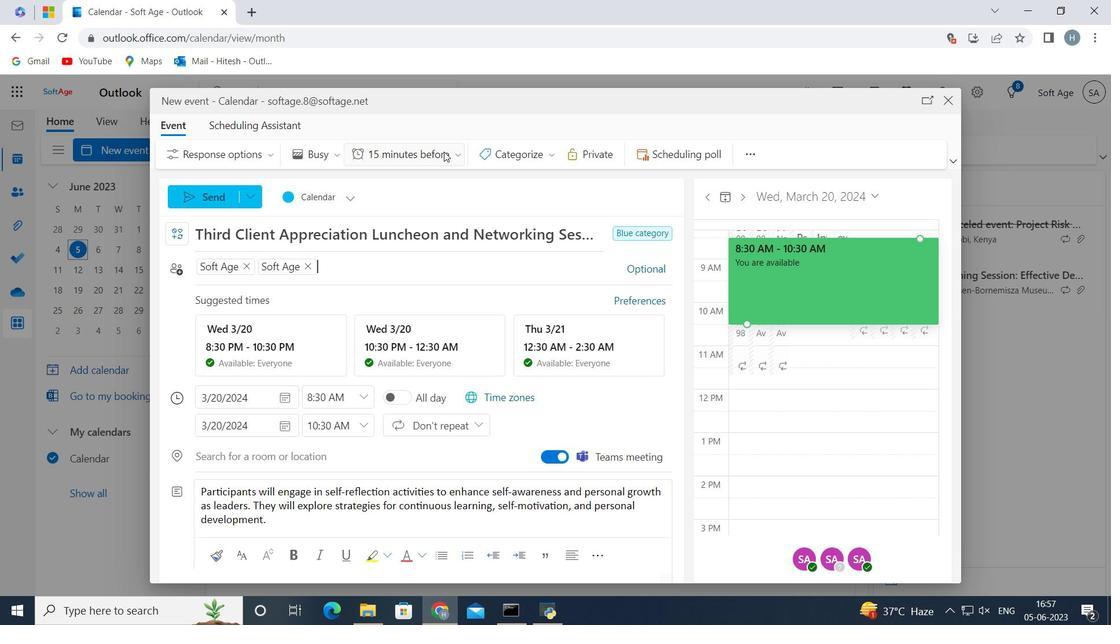 
Action: Mouse moved to (429, 207)
Screenshot: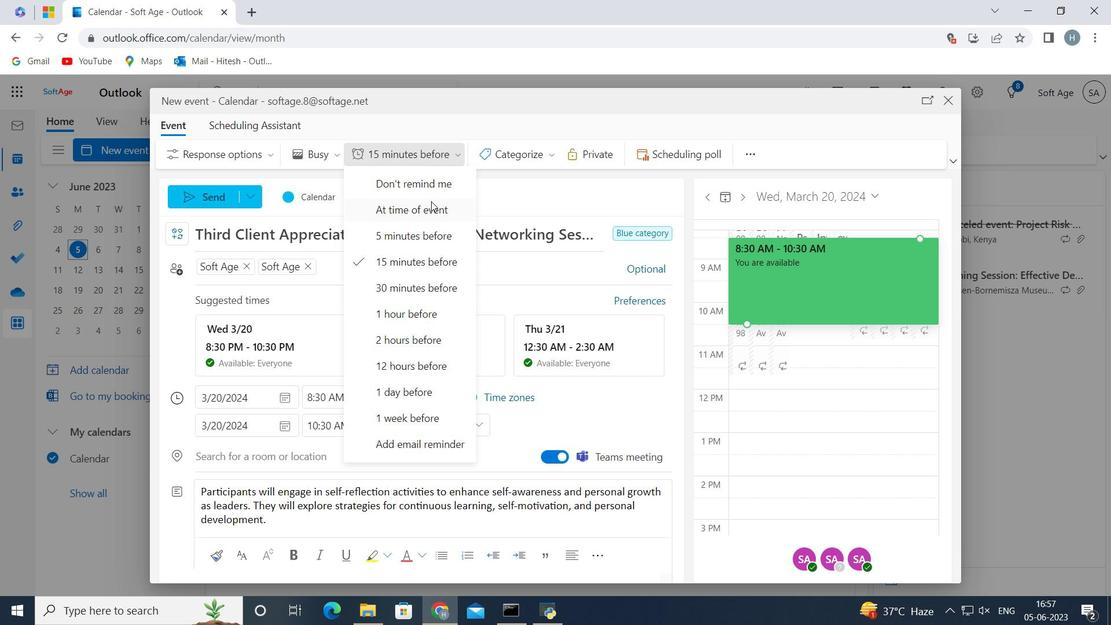 
Action: Mouse pressed left at (429, 207)
Screenshot: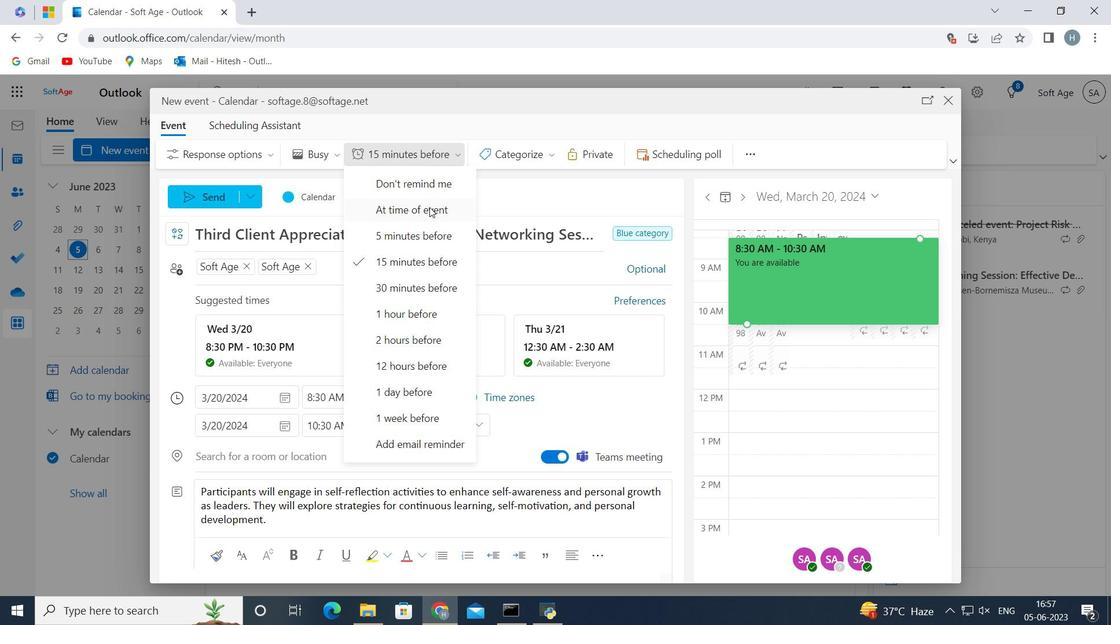 
Action: Mouse moved to (225, 198)
Screenshot: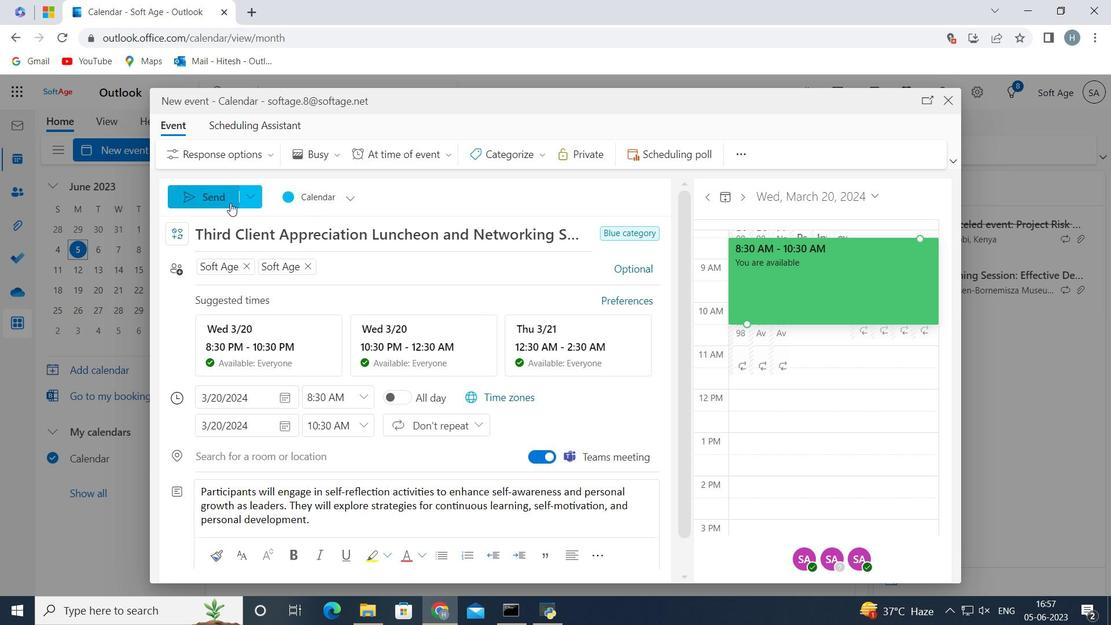 
Action: Mouse pressed left at (225, 198)
Screenshot: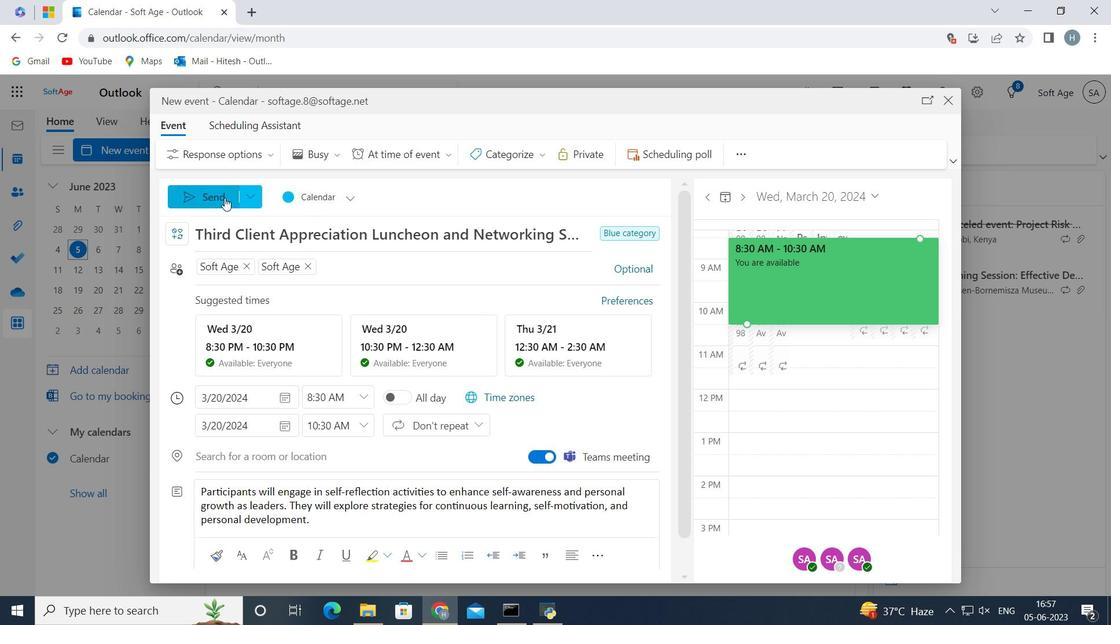 
Action: Mouse moved to (363, 210)
Screenshot: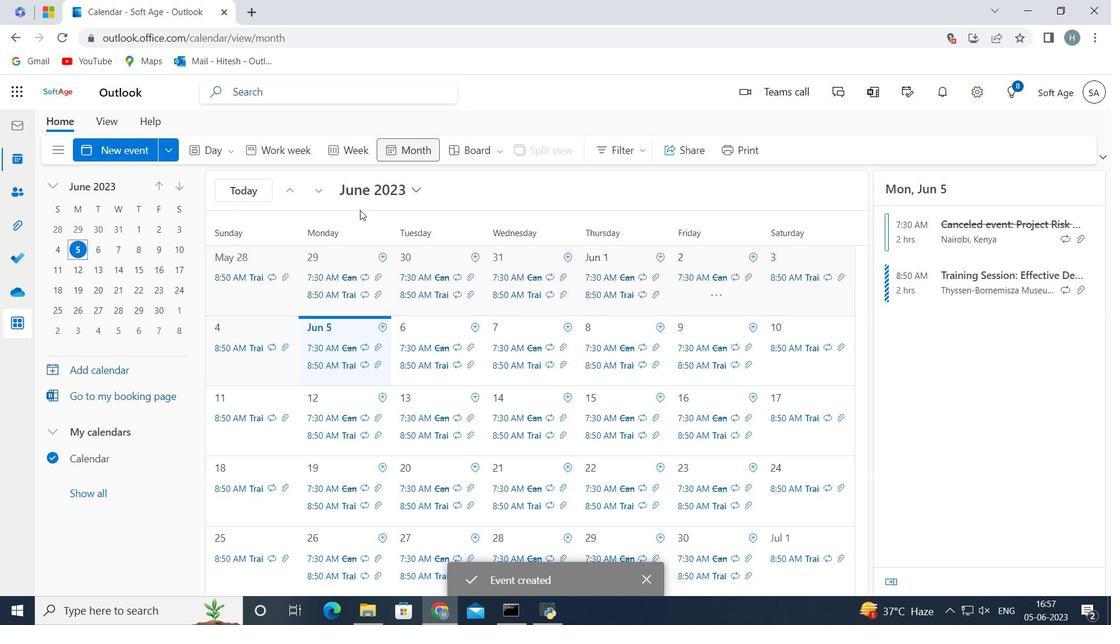 
